 Task: Look for space in Kālīganj, Bangladesh from 4th September, 2023 to 10th September, 2023 for 1 adult in price range Rs.9000 to Rs.17000. Place can be private room with 1  bedroom having 1 bed and 1 bathroom. Property type can be hotel. Amenities needed are: air conditioning, . Booking option can be shelf check-in. Required host language is English.
Action: Mouse moved to (397, 104)
Screenshot: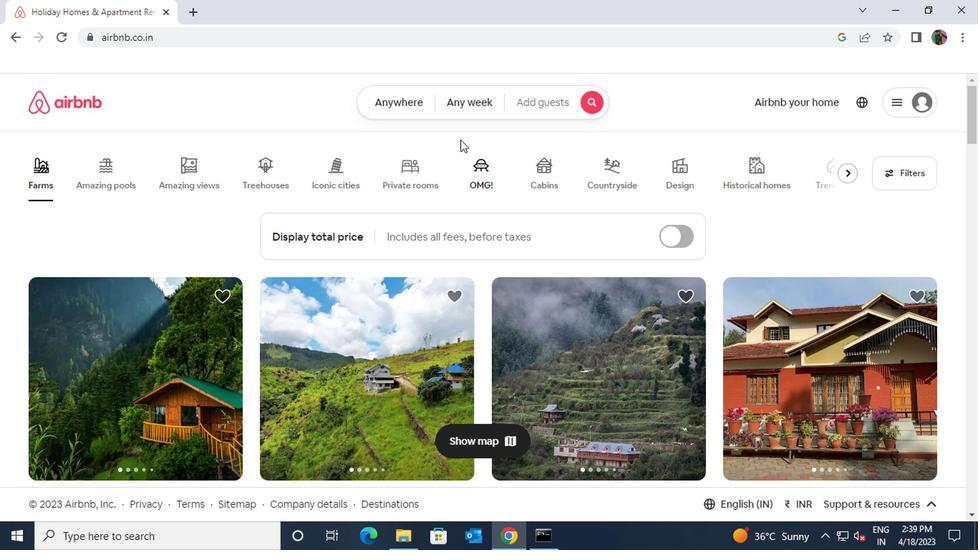 
Action: Mouse pressed left at (397, 104)
Screenshot: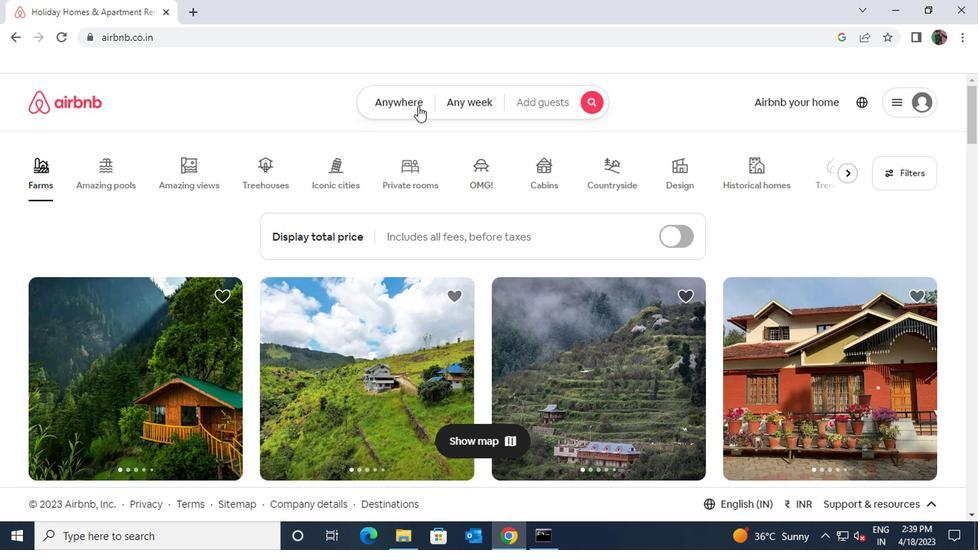 
Action: Mouse moved to (348, 159)
Screenshot: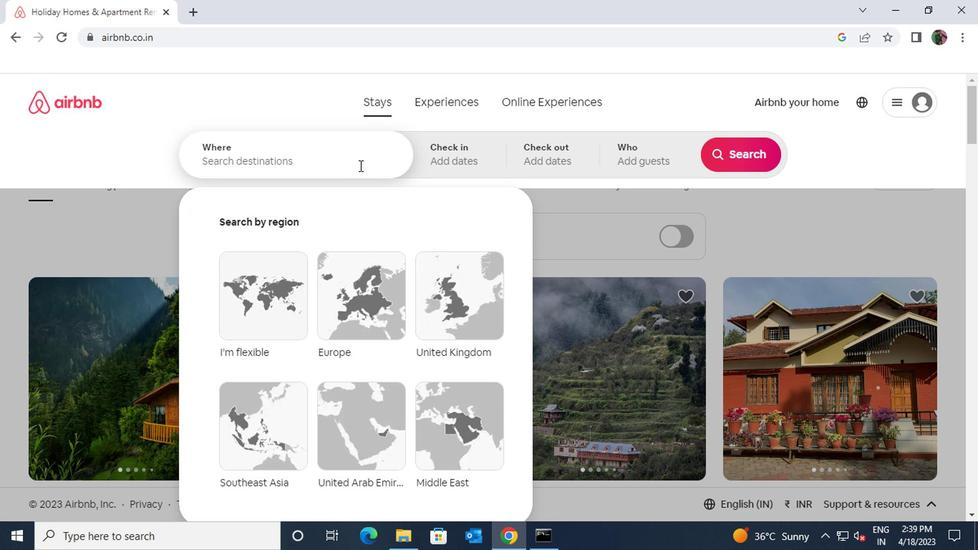 
Action: Mouse pressed left at (348, 159)
Screenshot: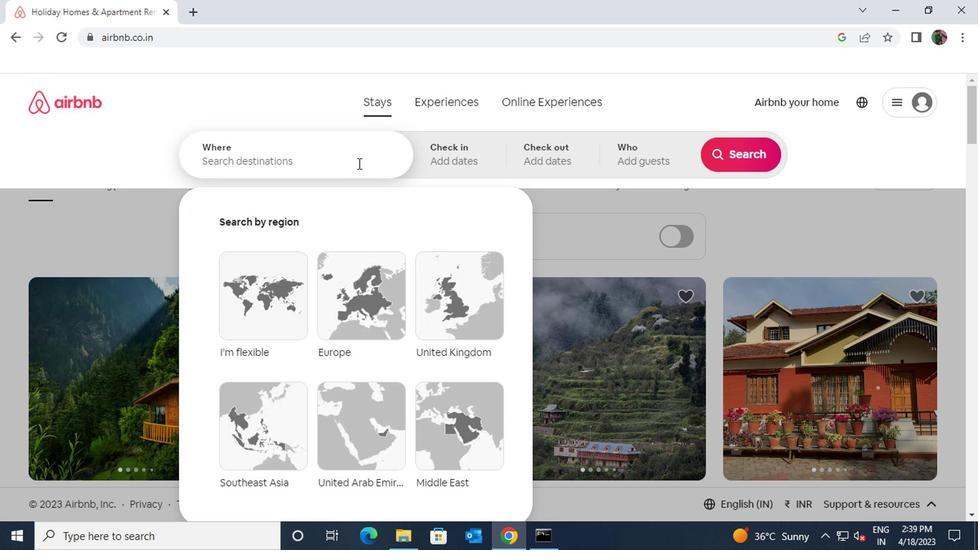 
Action: Key pressed kaliganj<Key.space>bang
Screenshot: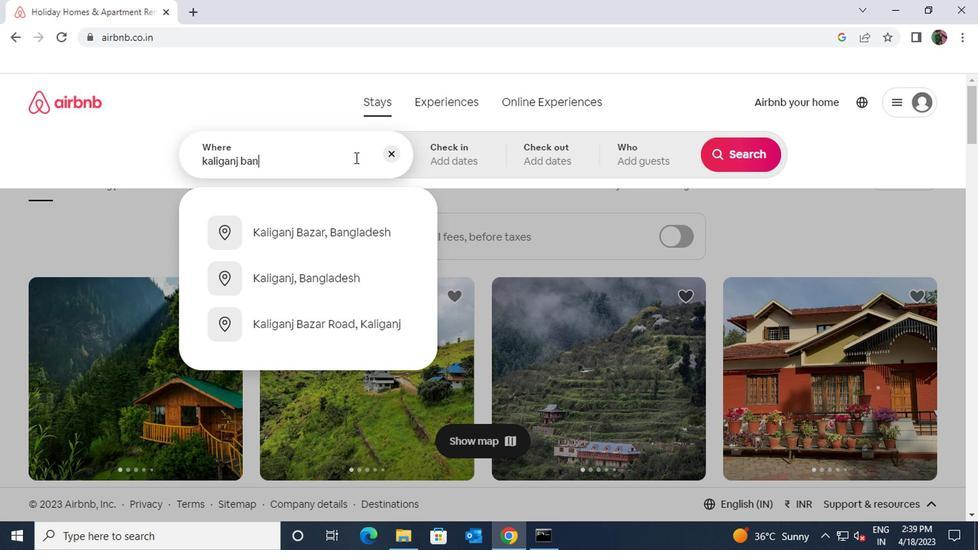 
Action: Mouse moved to (327, 228)
Screenshot: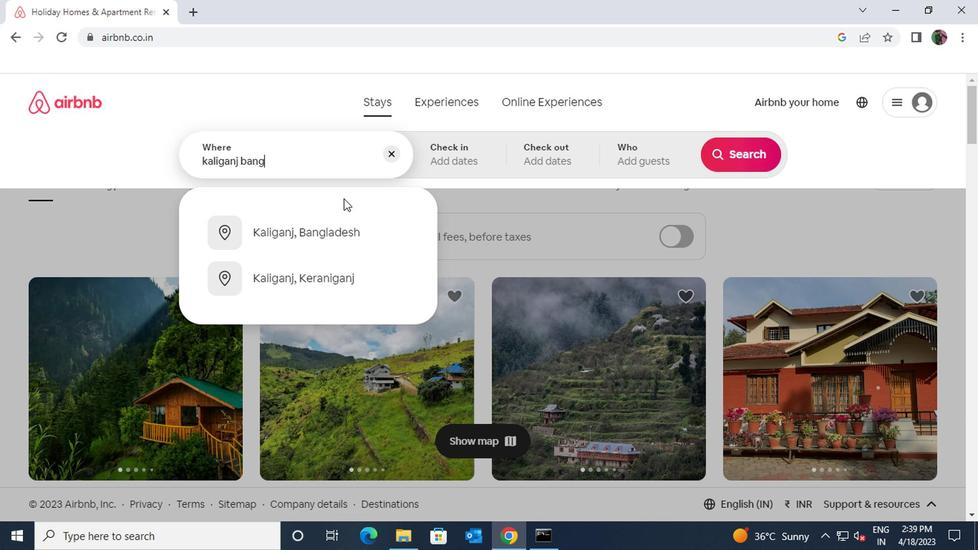 
Action: Mouse pressed left at (327, 228)
Screenshot: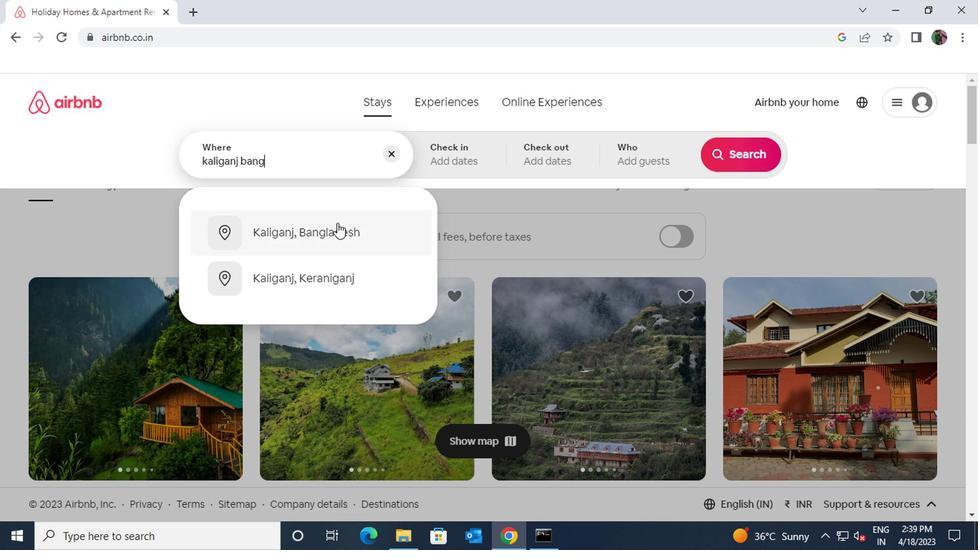 
Action: Mouse moved to (724, 267)
Screenshot: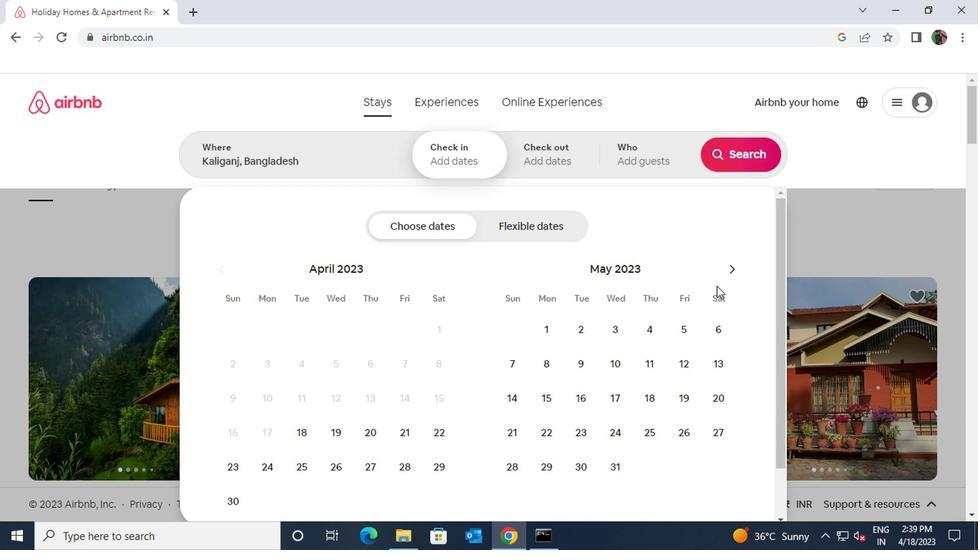 
Action: Mouse pressed left at (724, 267)
Screenshot: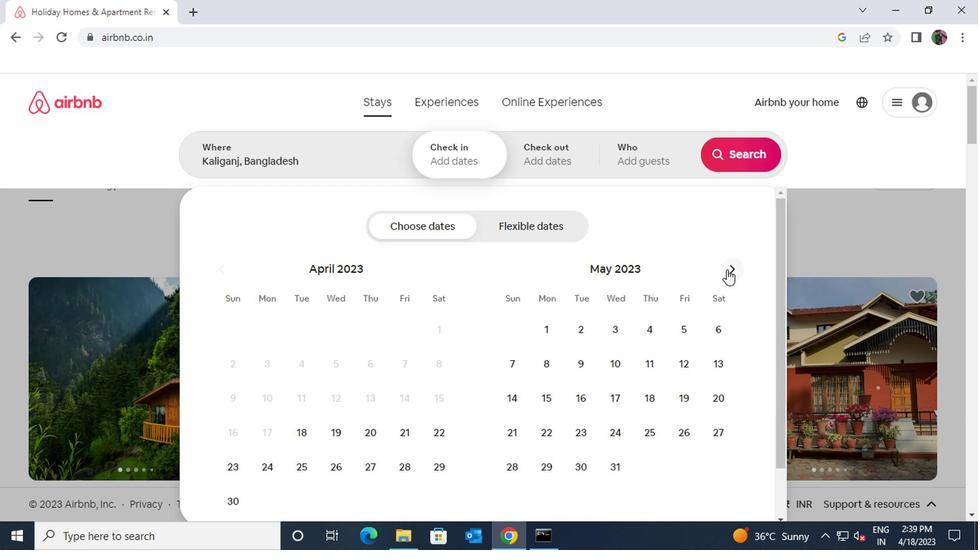 
Action: Mouse moved to (505, 354)
Screenshot: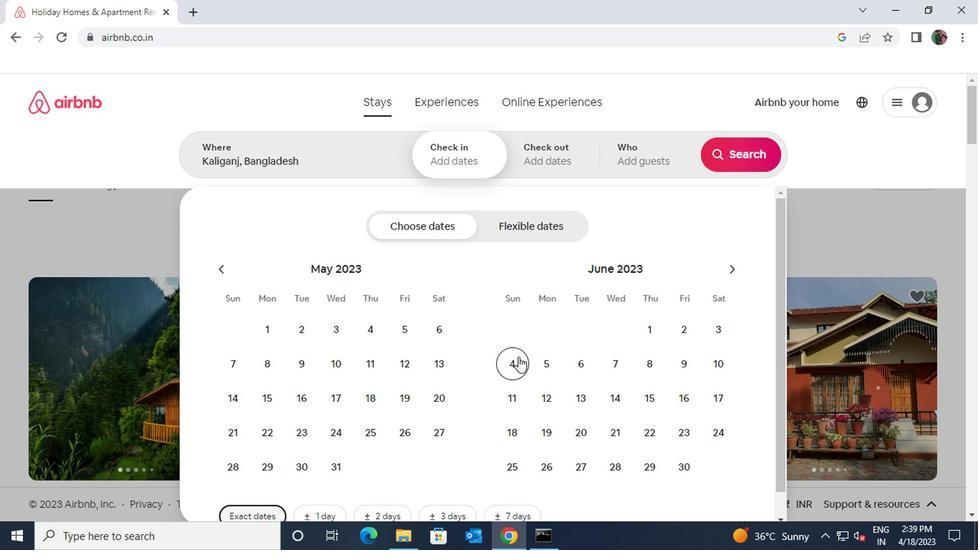 
Action: Mouse pressed left at (505, 354)
Screenshot: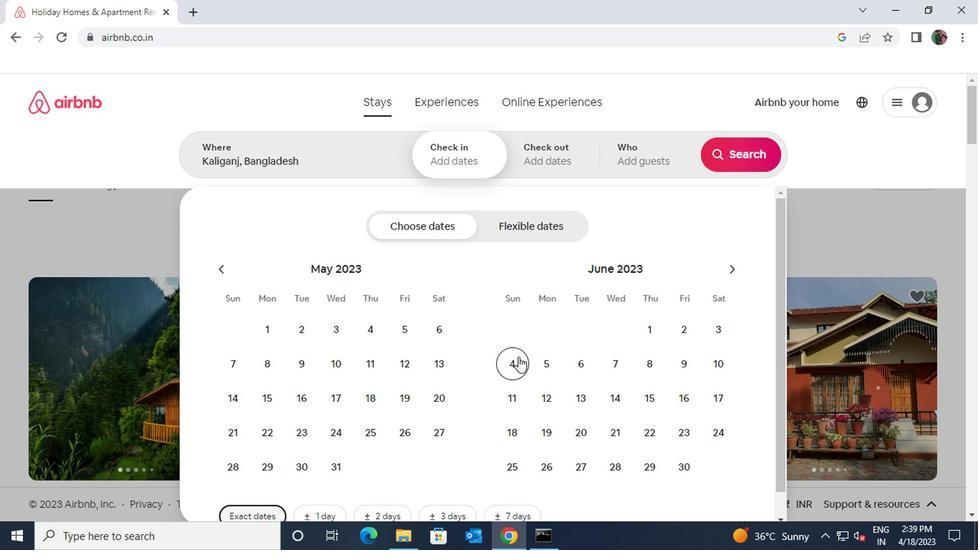 
Action: Mouse moved to (716, 363)
Screenshot: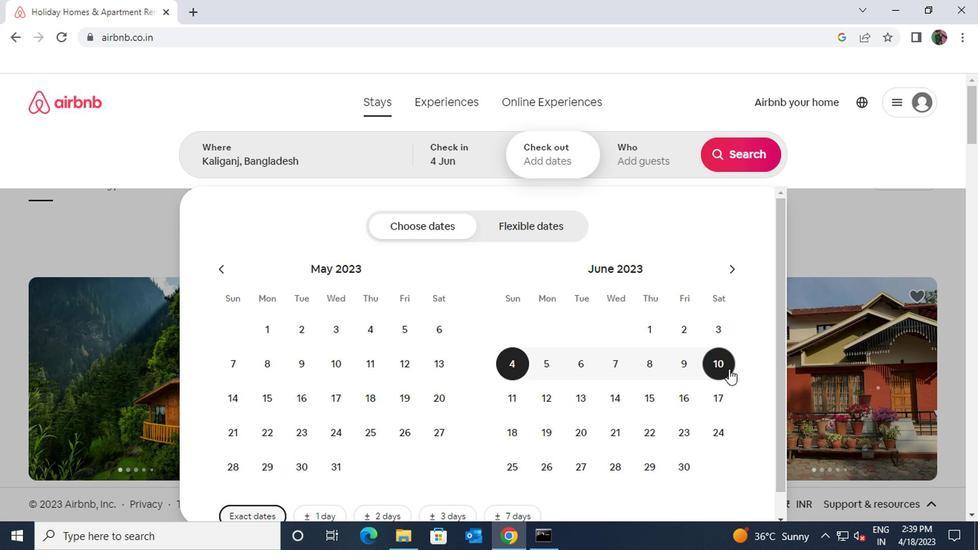 
Action: Mouse pressed left at (716, 363)
Screenshot: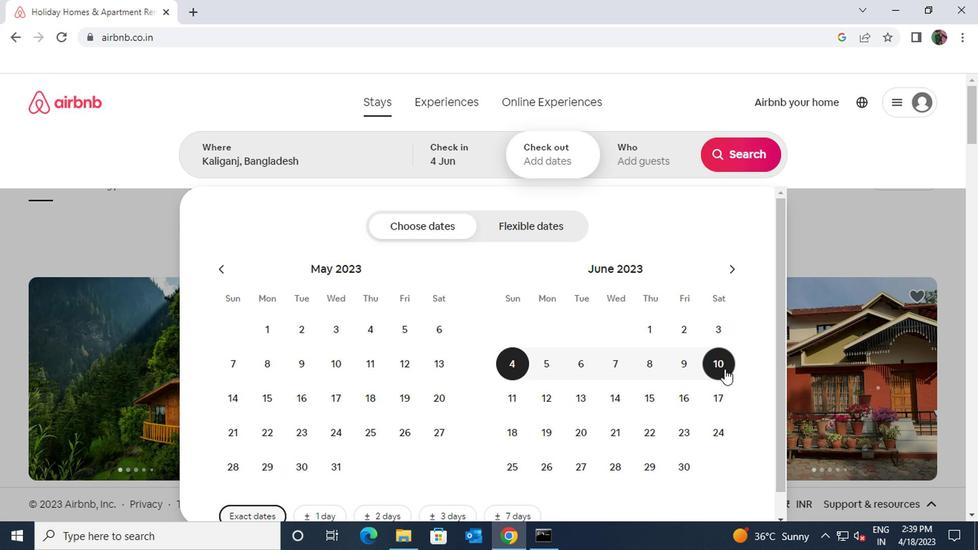
Action: Mouse moved to (662, 164)
Screenshot: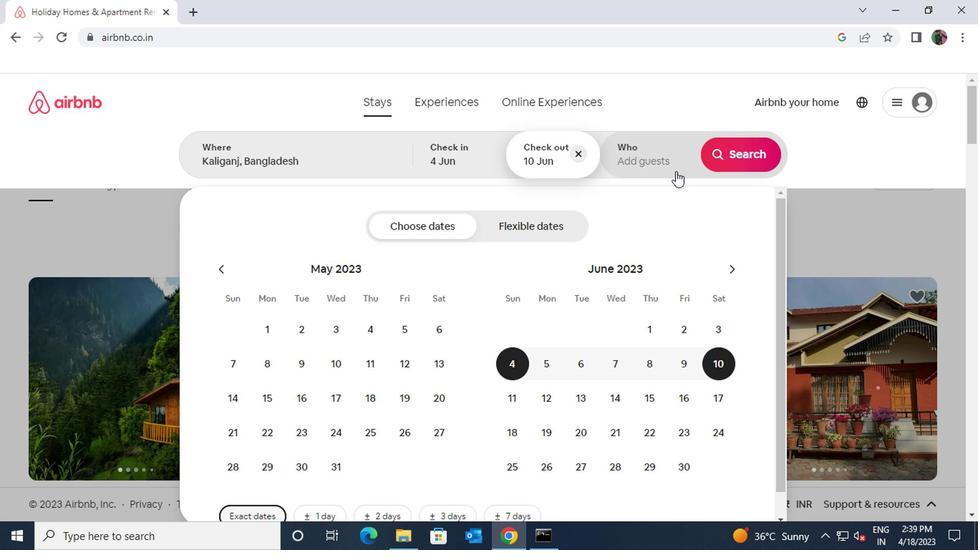 
Action: Mouse pressed left at (662, 164)
Screenshot: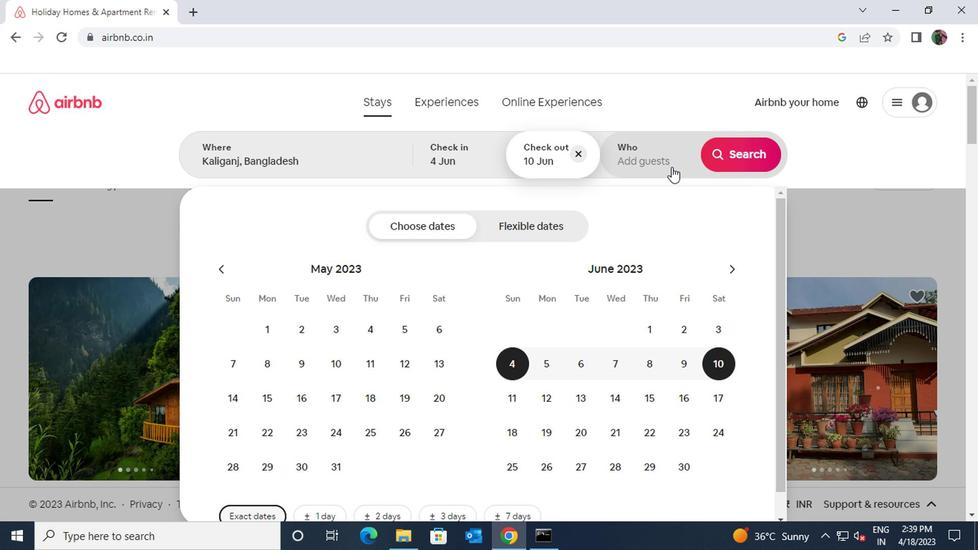 
Action: Mouse moved to (737, 231)
Screenshot: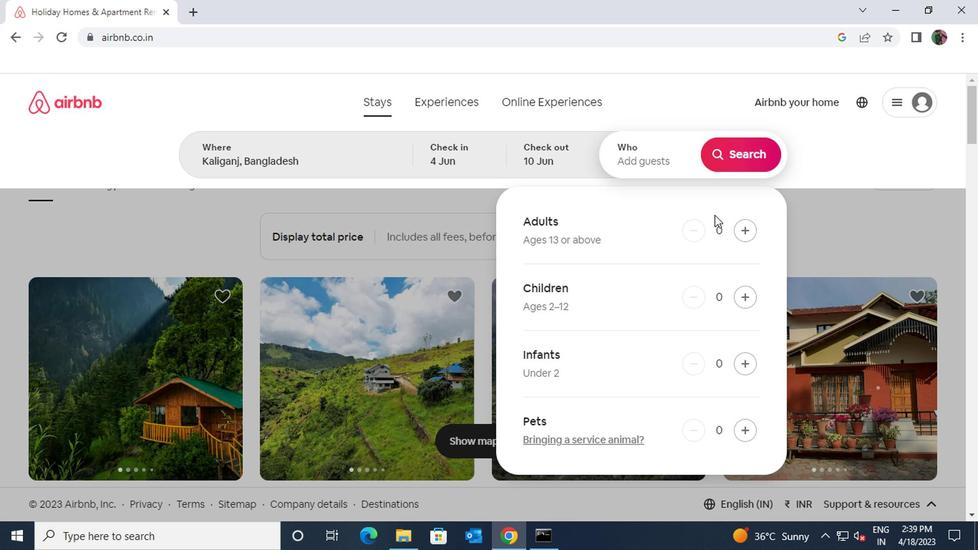 
Action: Mouse pressed left at (737, 231)
Screenshot: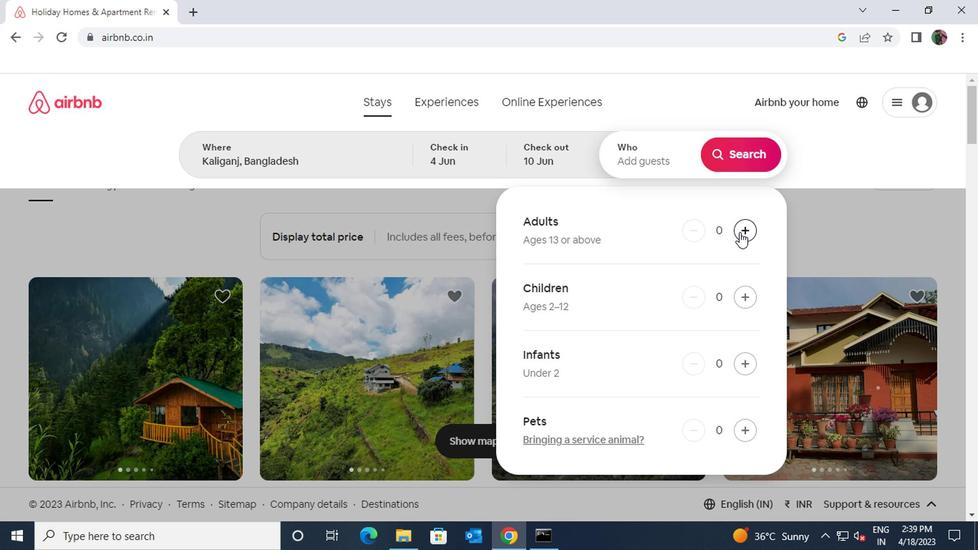 
Action: Mouse moved to (734, 161)
Screenshot: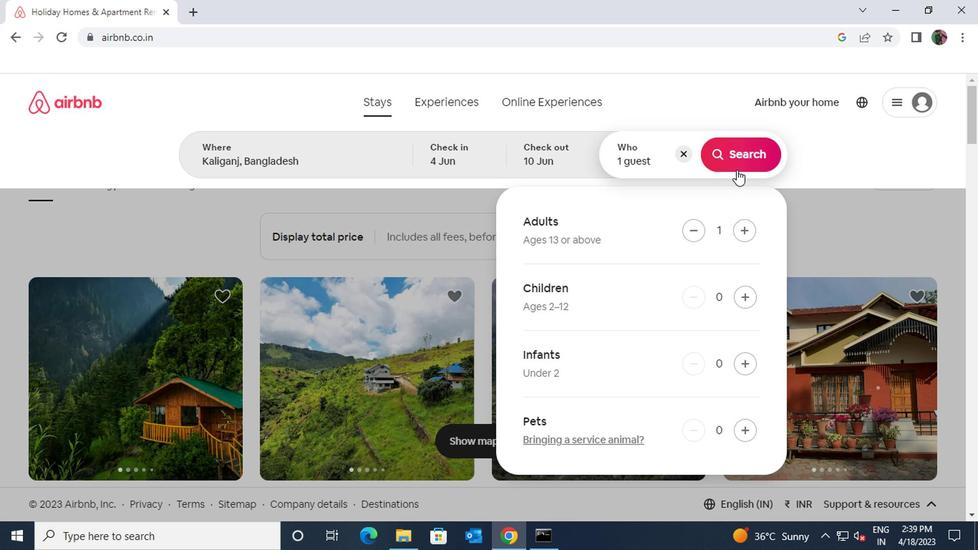 
Action: Mouse pressed left at (734, 161)
Screenshot: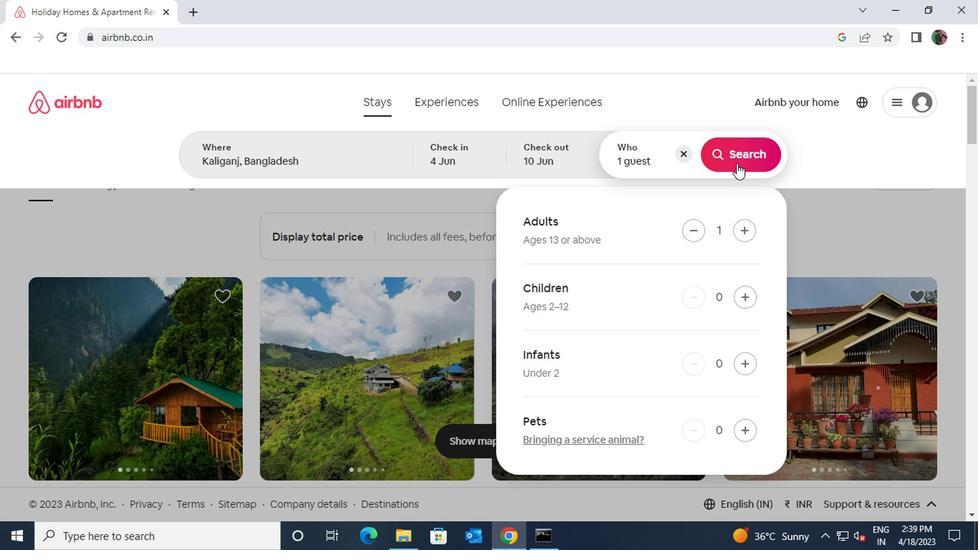 
Action: Mouse moved to (898, 155)
Screenshot: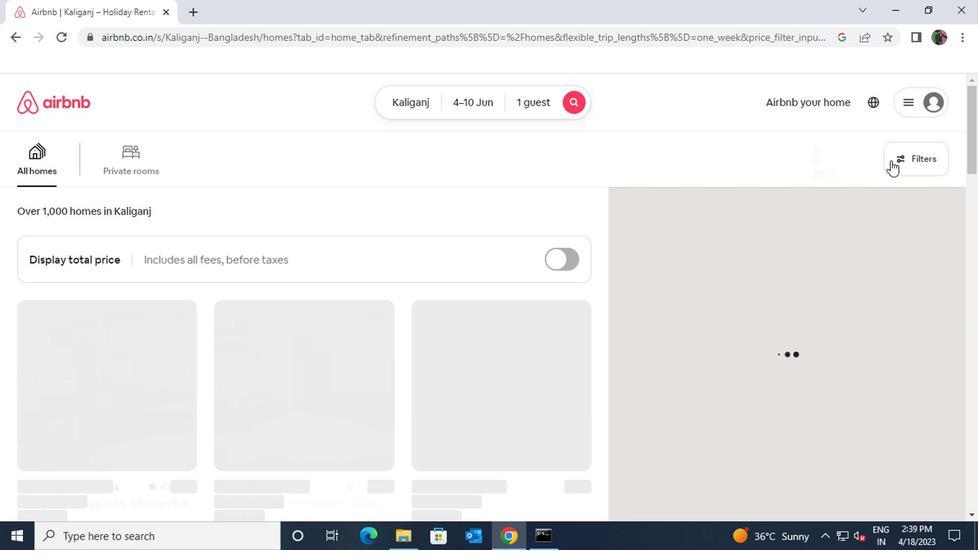 
Action: Mouse pressed left at (898, 155)
Screenshot: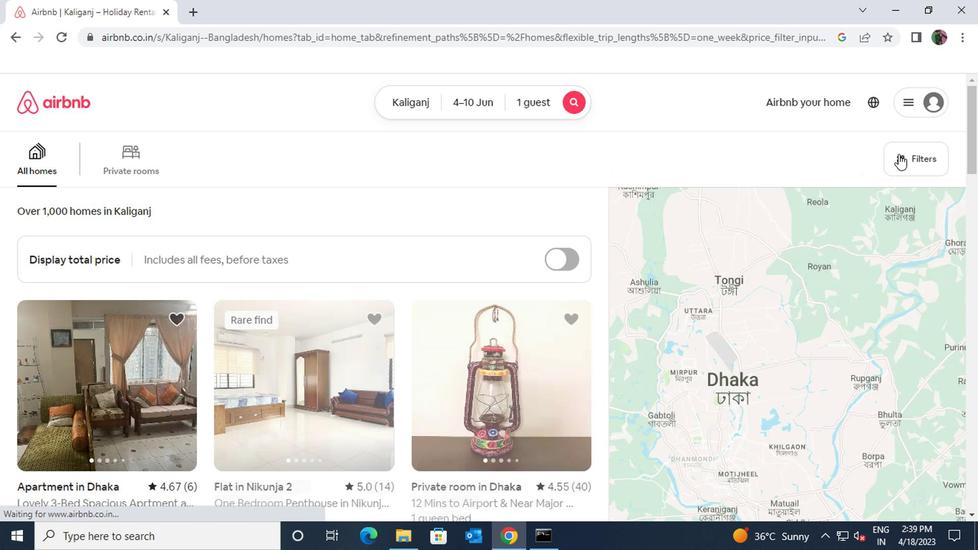 
Action: Mouse moved to (306, 337)
Screenshot: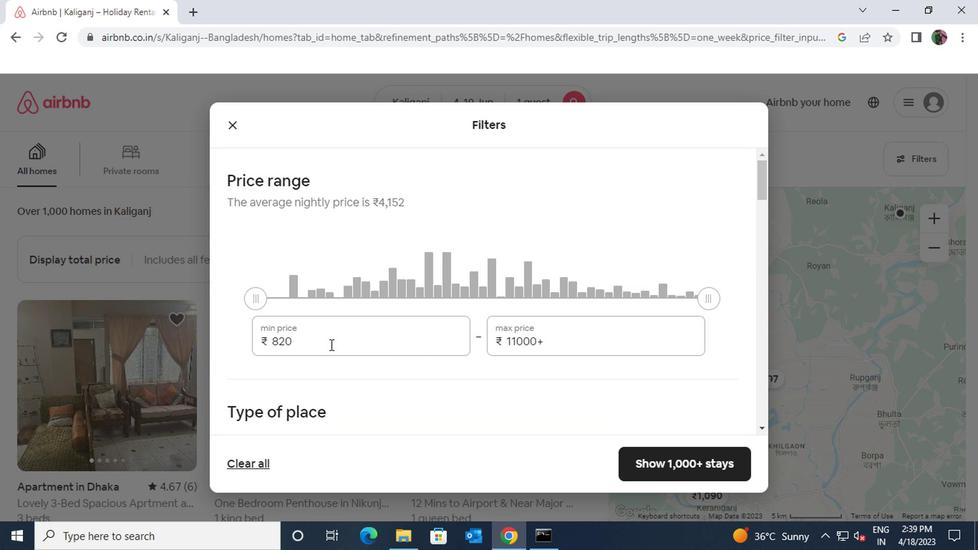 
Action: Mouse pressed left at (306, 337)
Screenshot: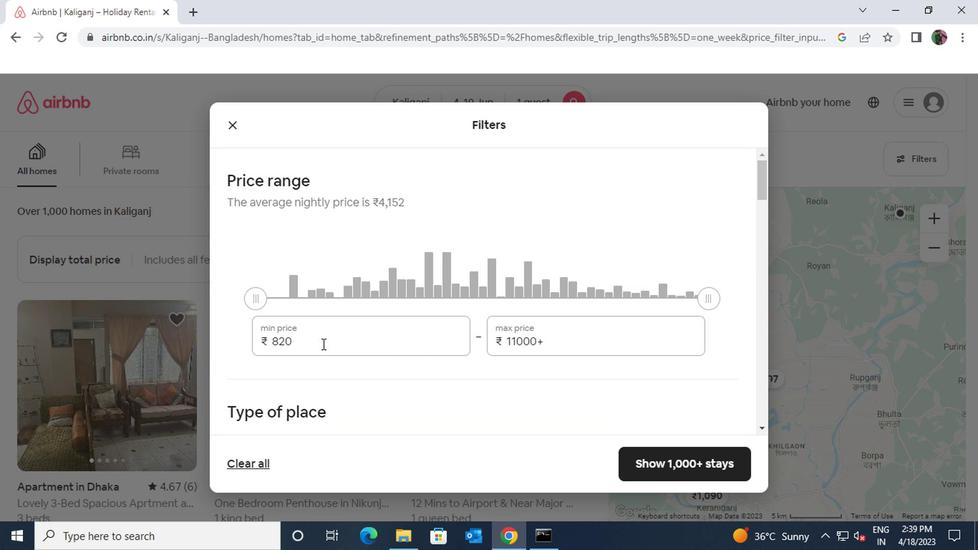 
Action: Mouse moved to (286, 331)
Screenshot: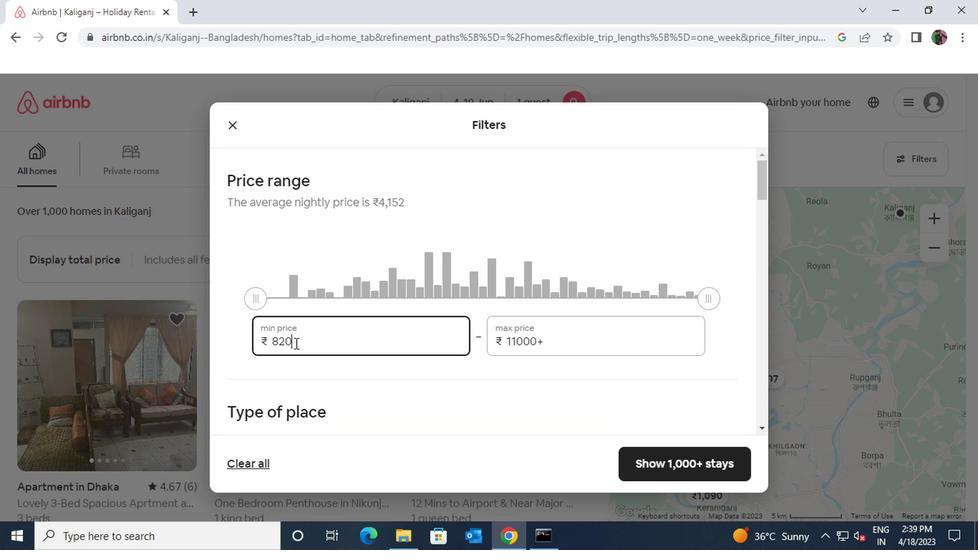 
Action: Mouse pressed left at (286, 331)
Screenshot: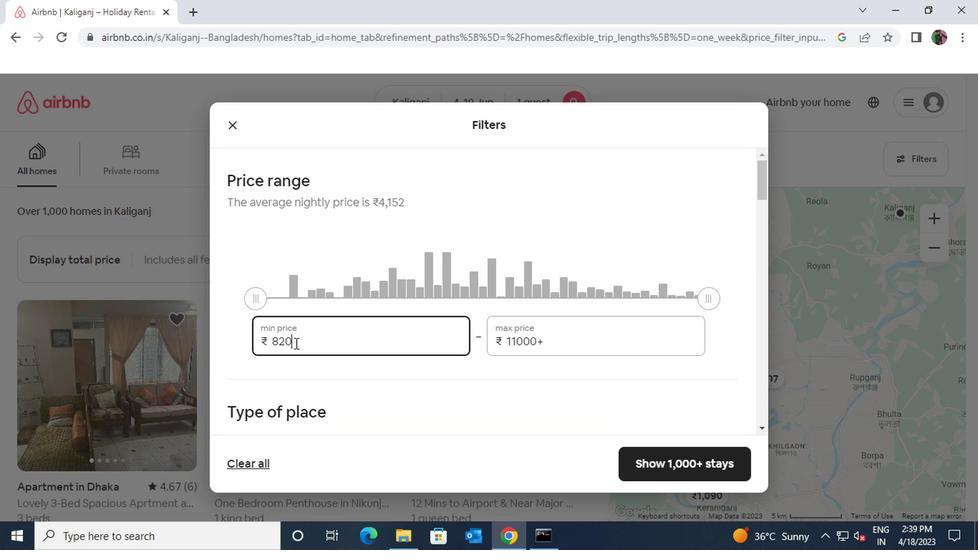 
Action: Mouse moved to (262, 331)
Screenshot: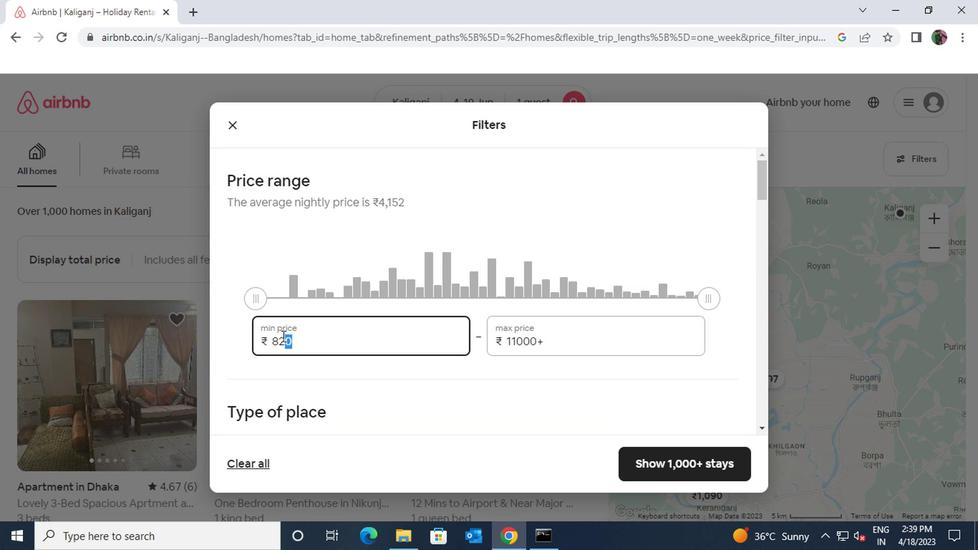 
Action: Key pressed 9000
Screenshot: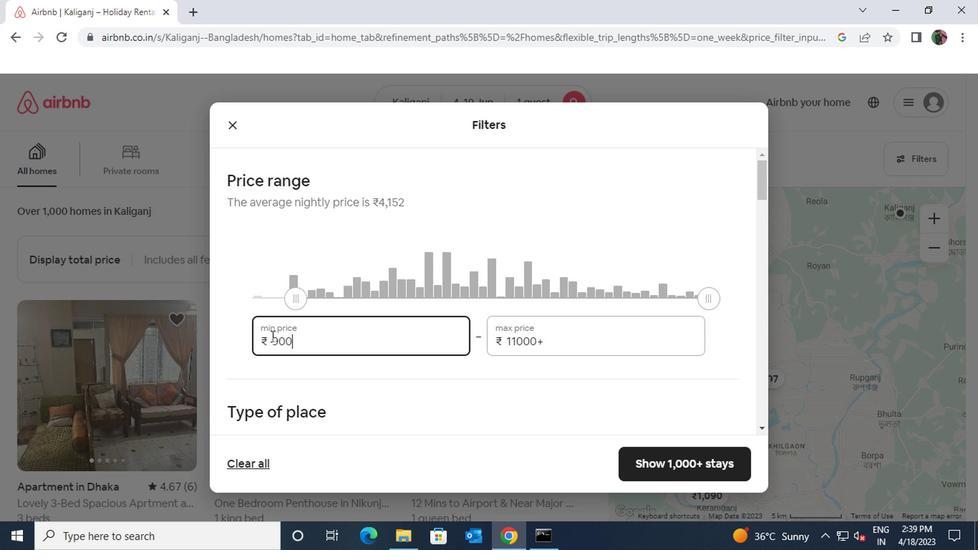 
Action: Mouse moved to (540, 339)
Screenshot: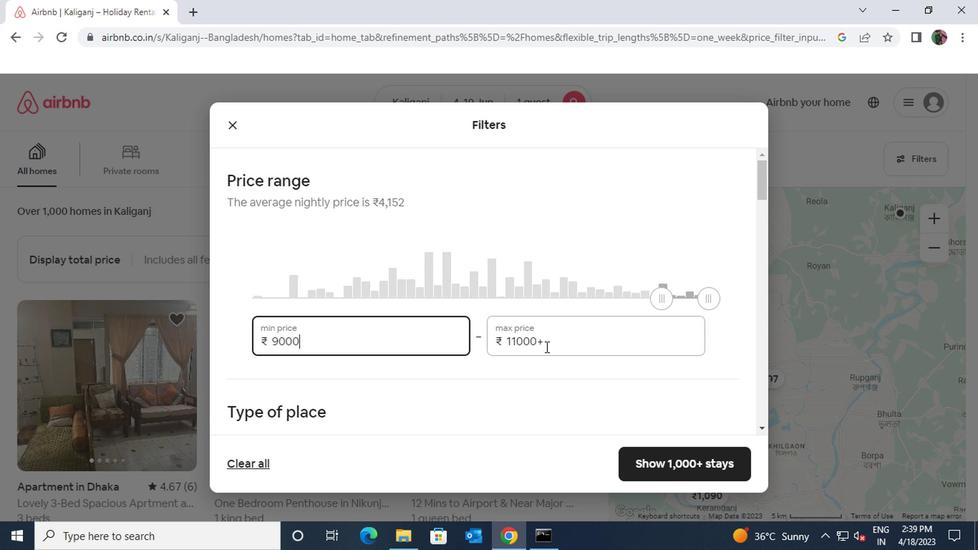 
Action: Mouse pressed left at (540, 339)
Screenshot: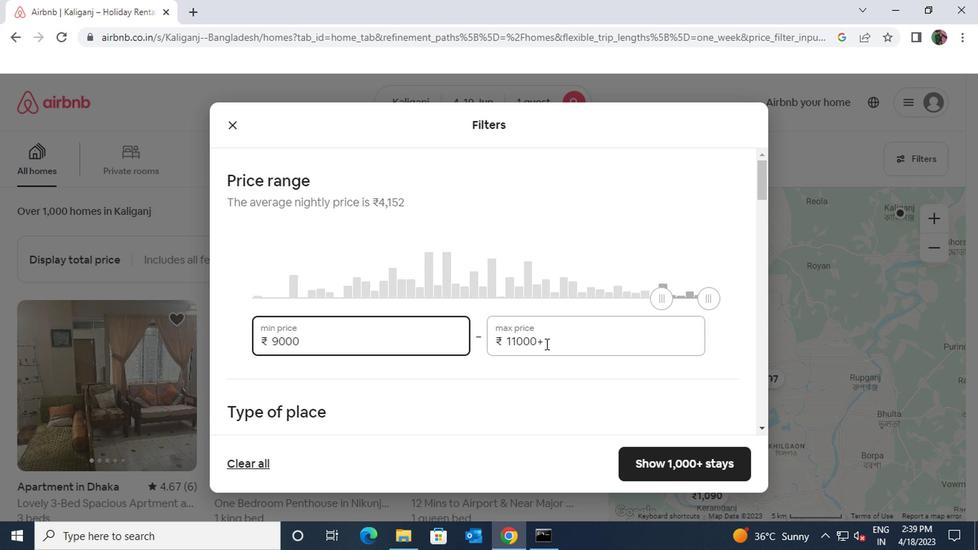 
Action: Mouse moved to (499, 333)
Screenshot: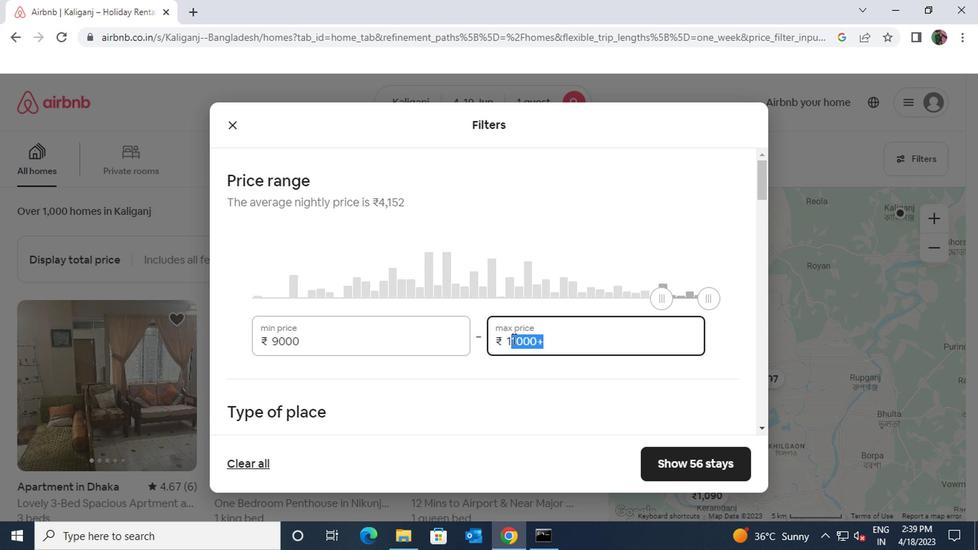 
Action: Key pressed 17000
Screenshot: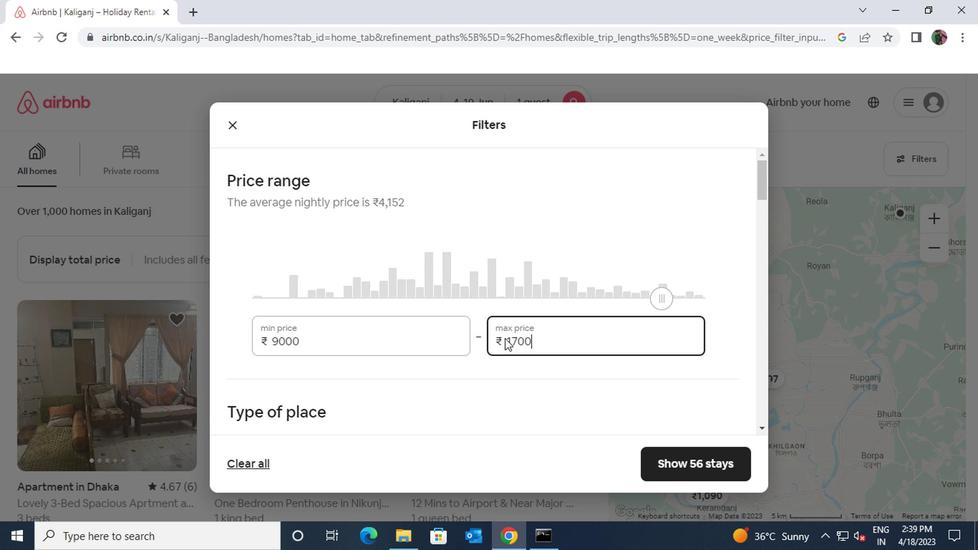 
Action: Mouse scrolled (499, 333) with delta (0, 0)
Screenshot: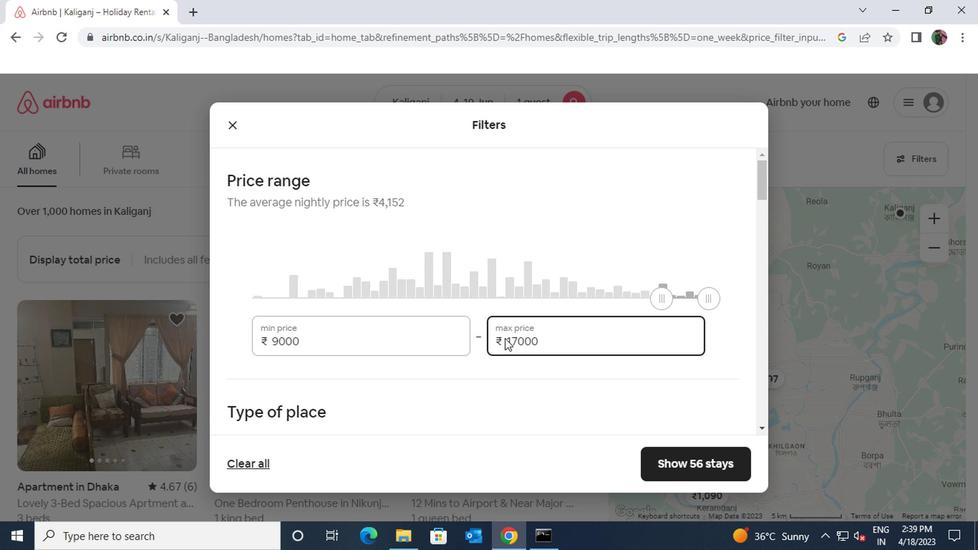 
Action: Mouse scrolled (499, 333) with delta (0, 0)
Screenshot: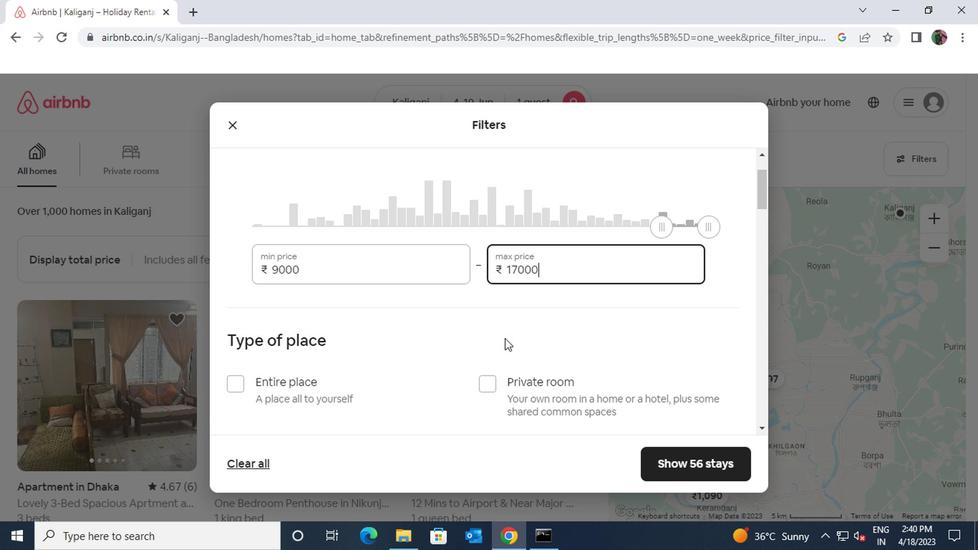 
Action: Mouse moved to (476, 307)
Screenshot: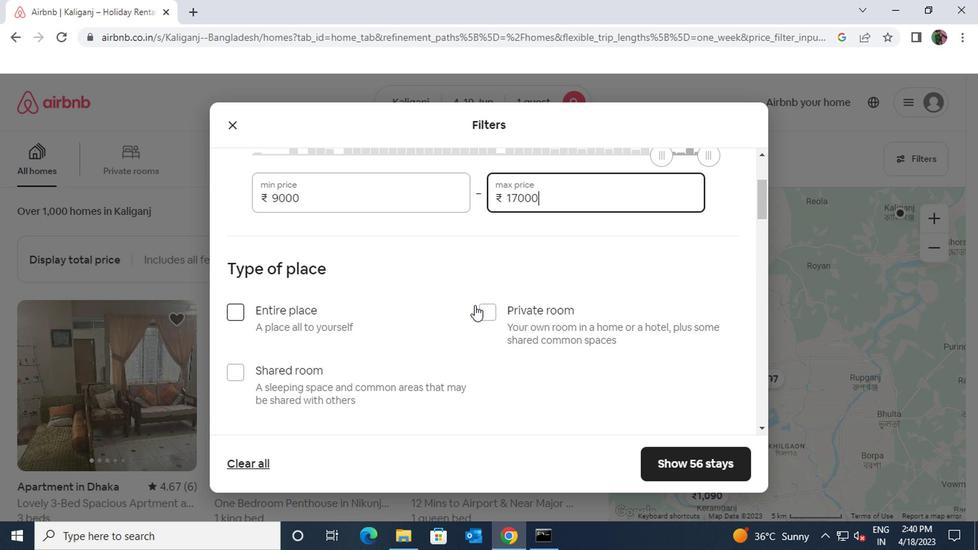 
Action: Mouse pressed left at (476, 307)
Screenshot: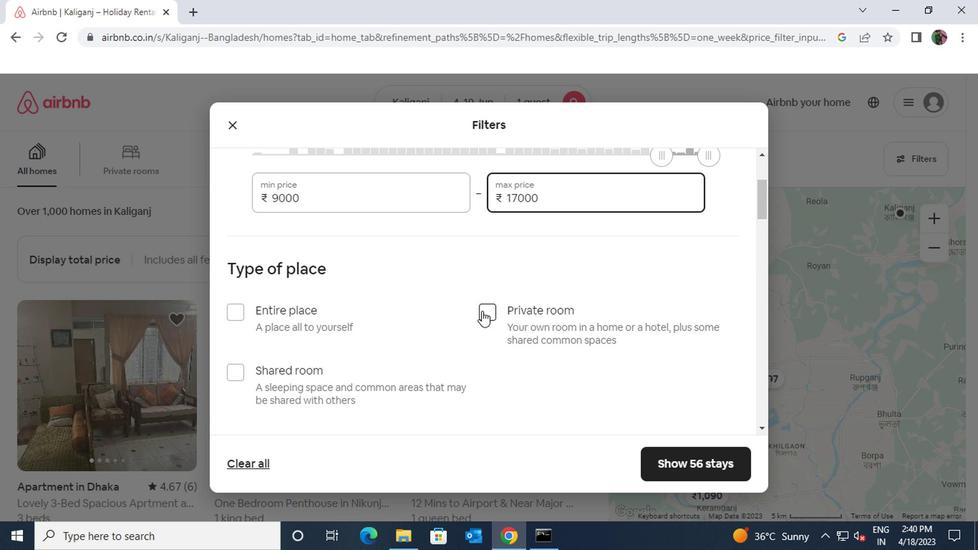 
Action: Mouse moved to (486, 335)
Screenshot: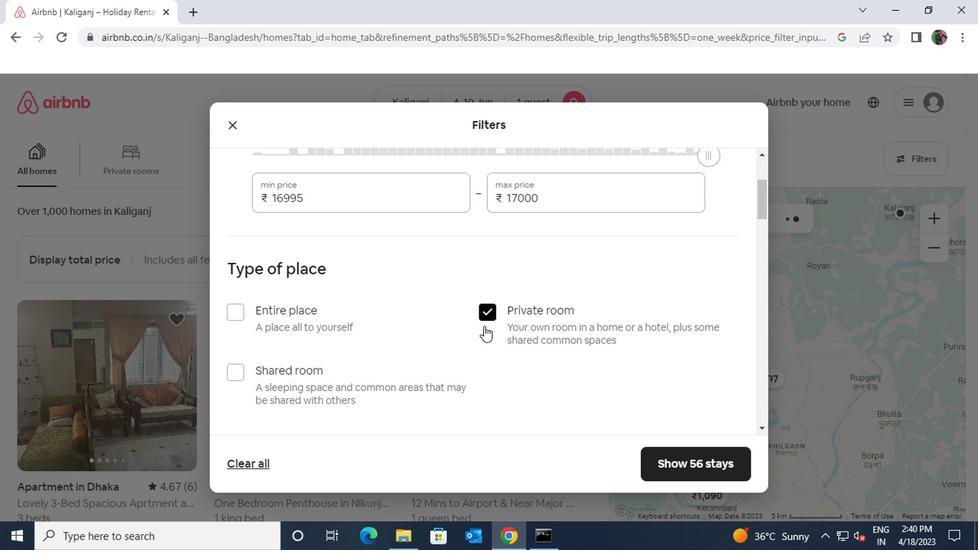 
Action: Mouse scrolled (486, 335) with delta (0, 0)
Screenshot: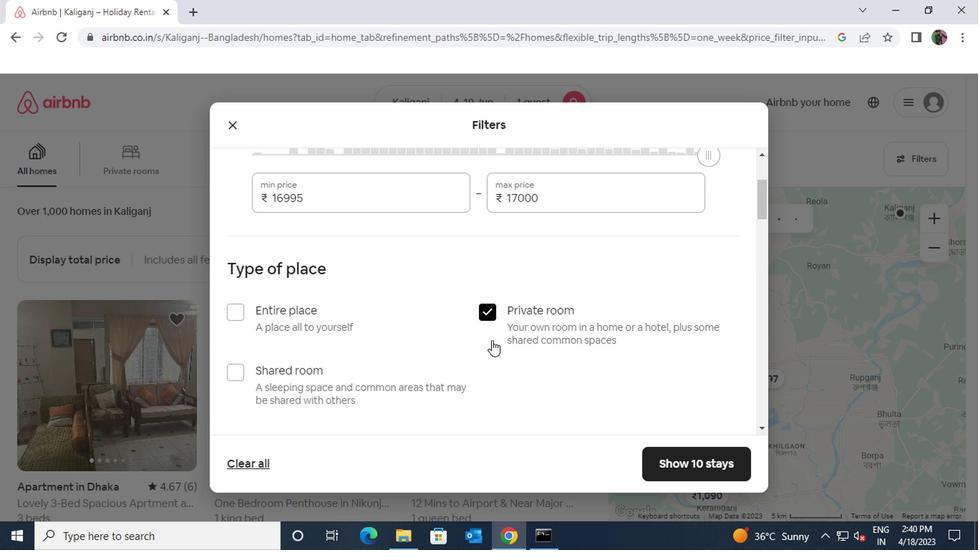 
Action: Mouse scrolled (486, 335) with delta (0, 0)
Screenshot: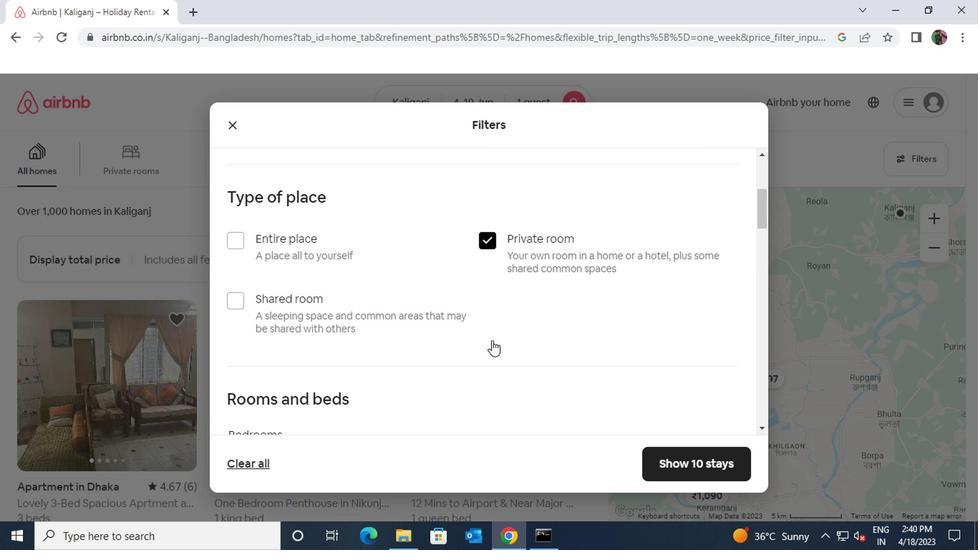 
Action: Mouse scrolled (486, 335) with delta (0, 0)
Screenshot: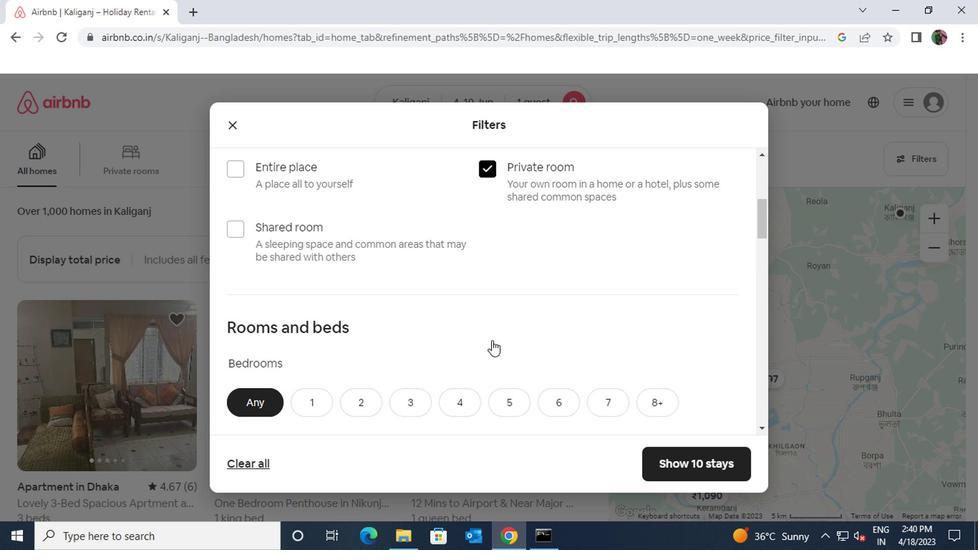 
Action: Mouse moved to (312, 323)
Screenshot: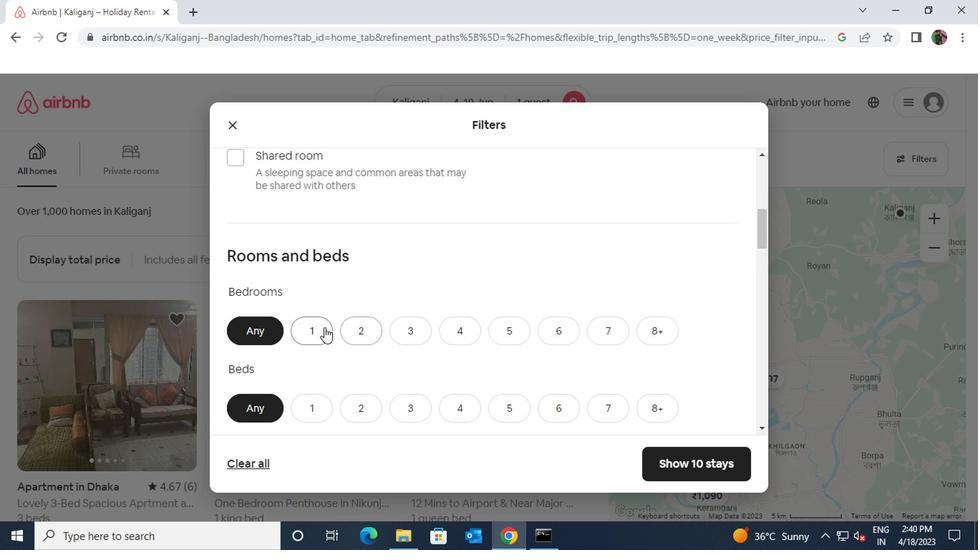 
Action: Mouse pressed left at (312, 323)
Screenshot: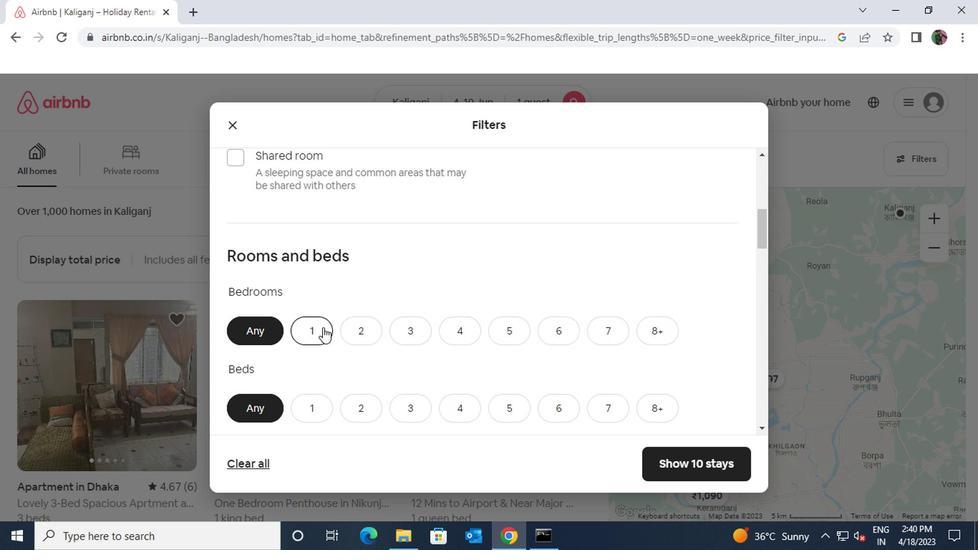 
Action: Mouse moved to (310, 328)
Screenshot: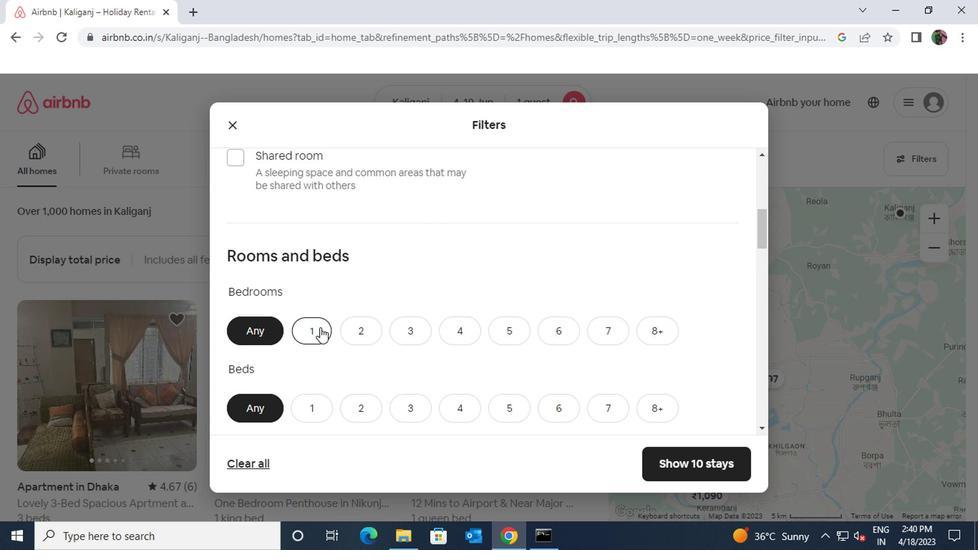 
Action: Mouse scrolled (310, 327) with delta (0, 0)
Screenshot: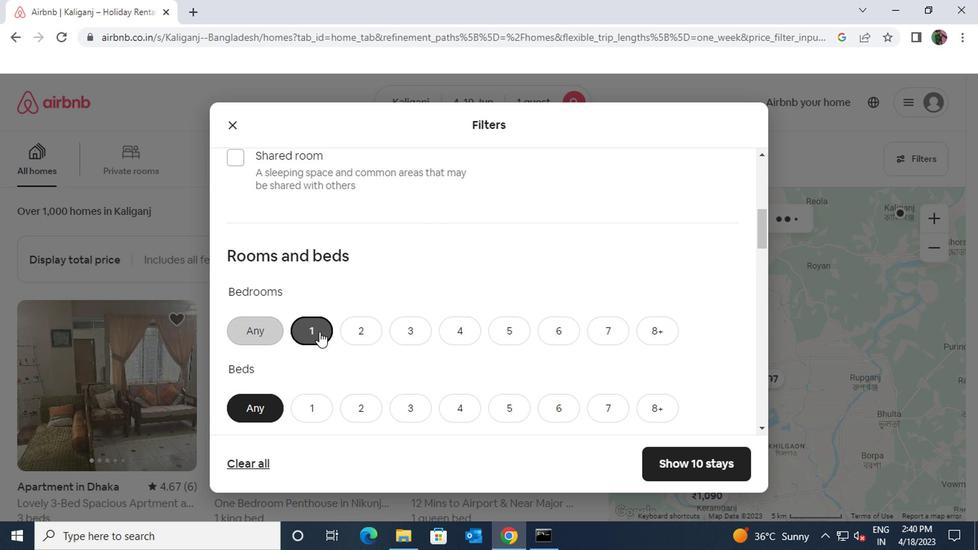 
Action: Mouse pressed left at (310, 328)
Screenshot: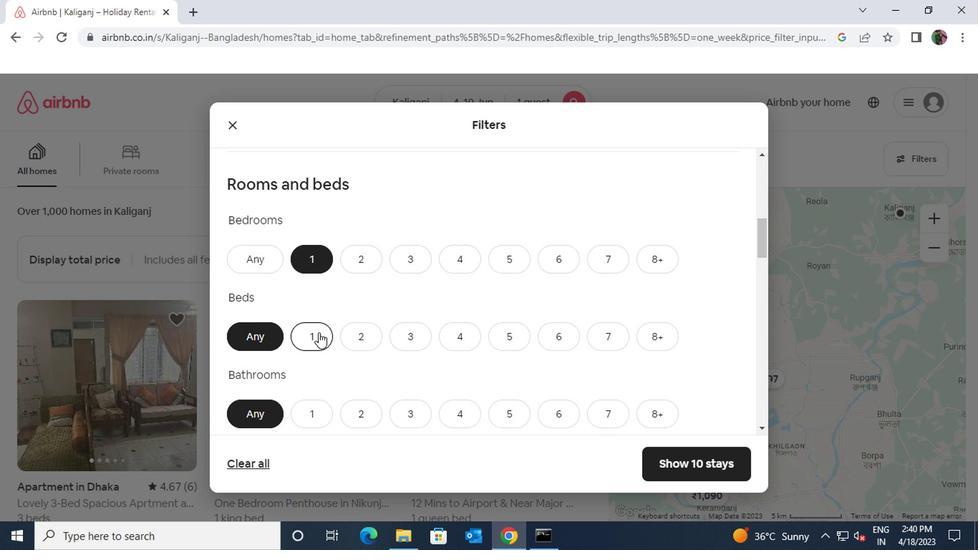 
Action: Mouse moved to (304, 396)
Screenshot: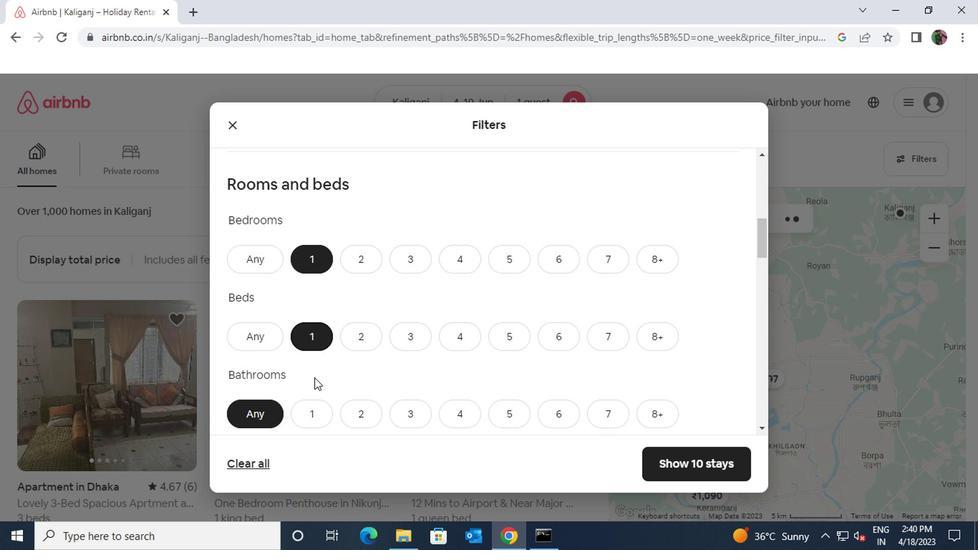 
Action: Mouse pressed left at (304, 396)
Screenshot: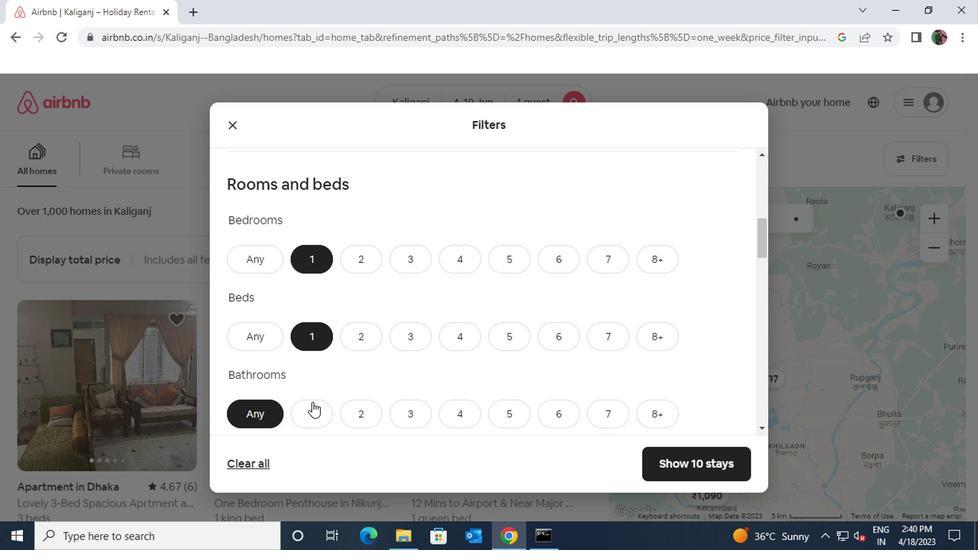 
Action: Mouse scrolled (304, 396) with delta (0, 0)
Screenshot: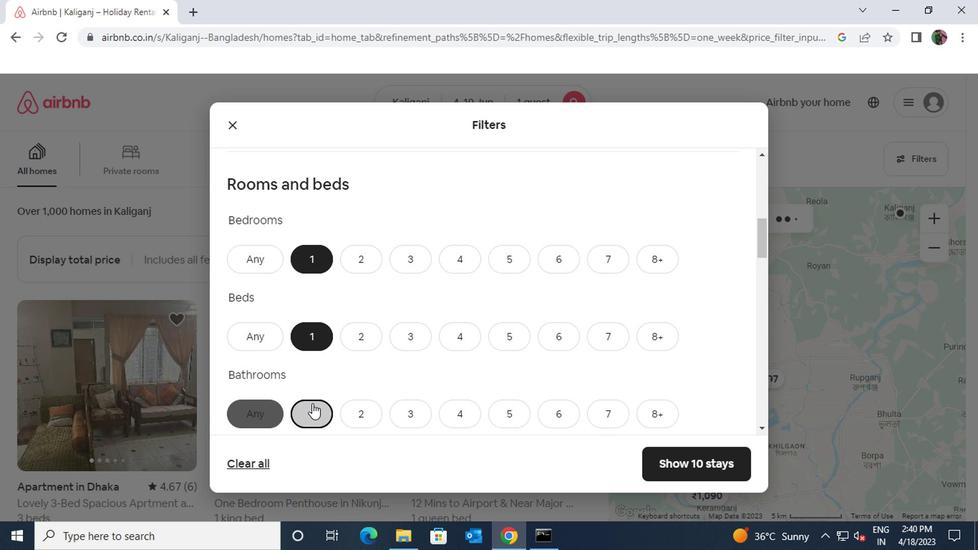 
Action: Mouse scrolled (304, 396) with delta (0, 0)
Screenshot: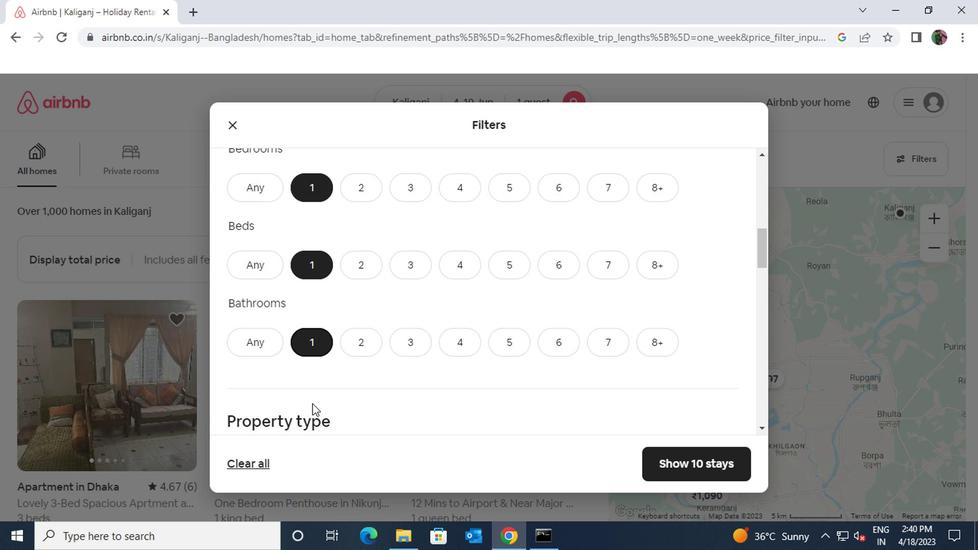 
Action: Mouse scrolled (304, 396) with delta (0, 0)
Screenshot: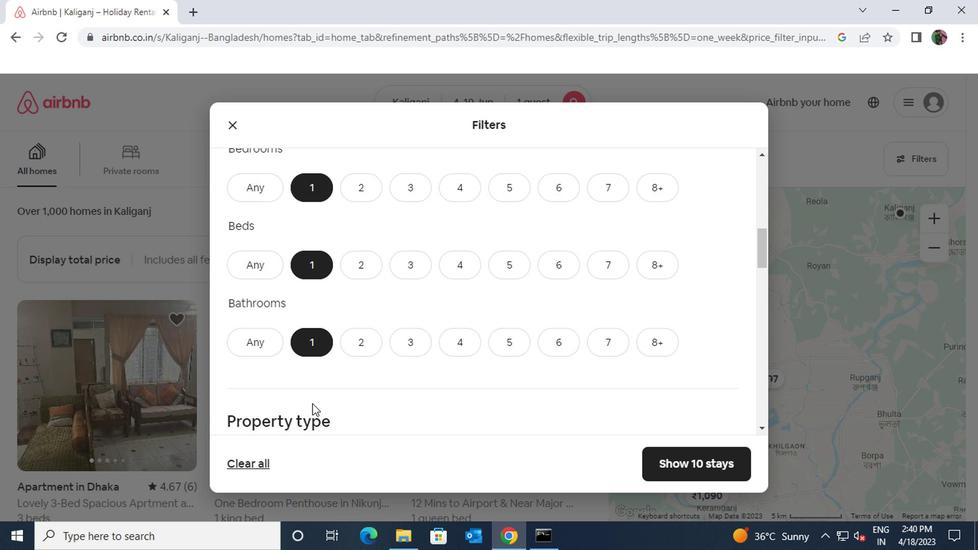 
Action: Mouse moved to (365, 349)
Screenshot: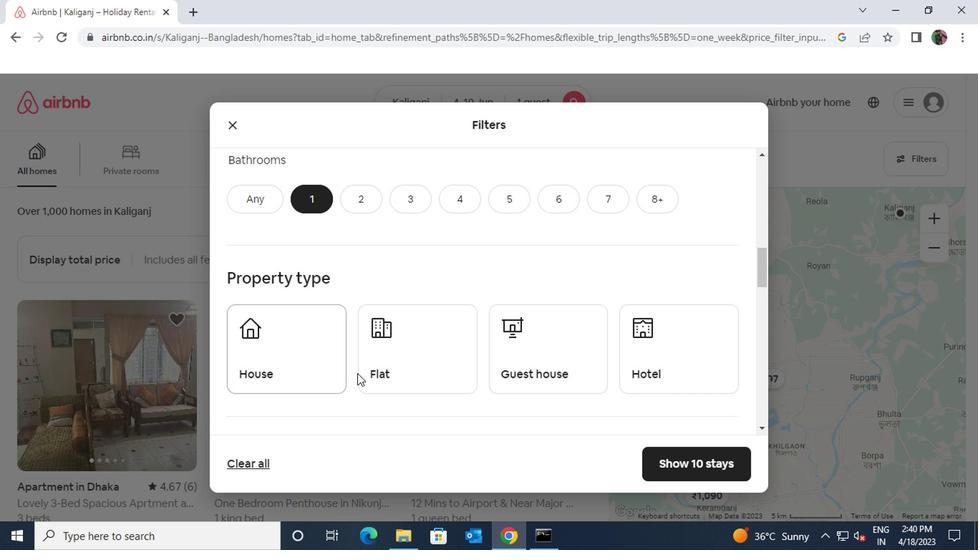 
Action: Mouse pressed left at (365, 349)
Screenshot: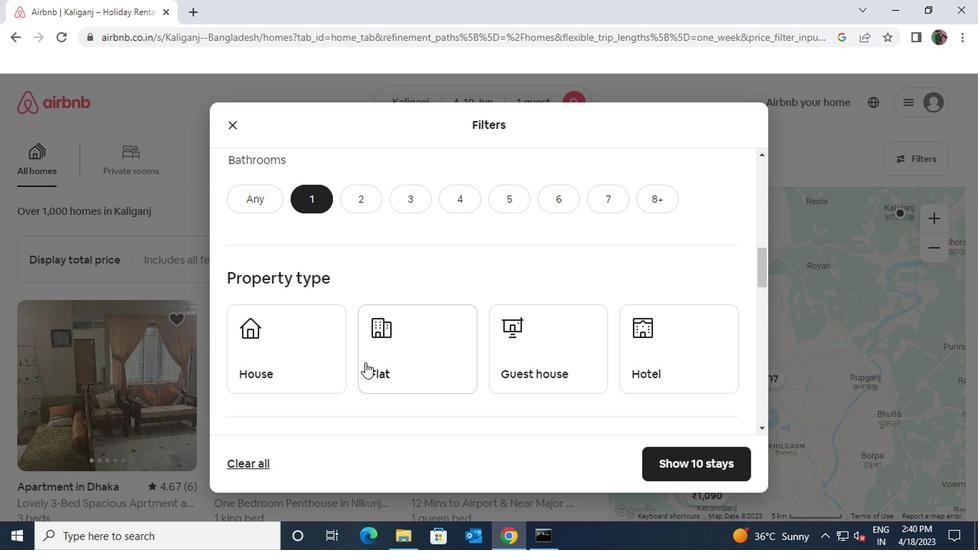 
Action: Mouse moved to (374, 401)
Screenshot: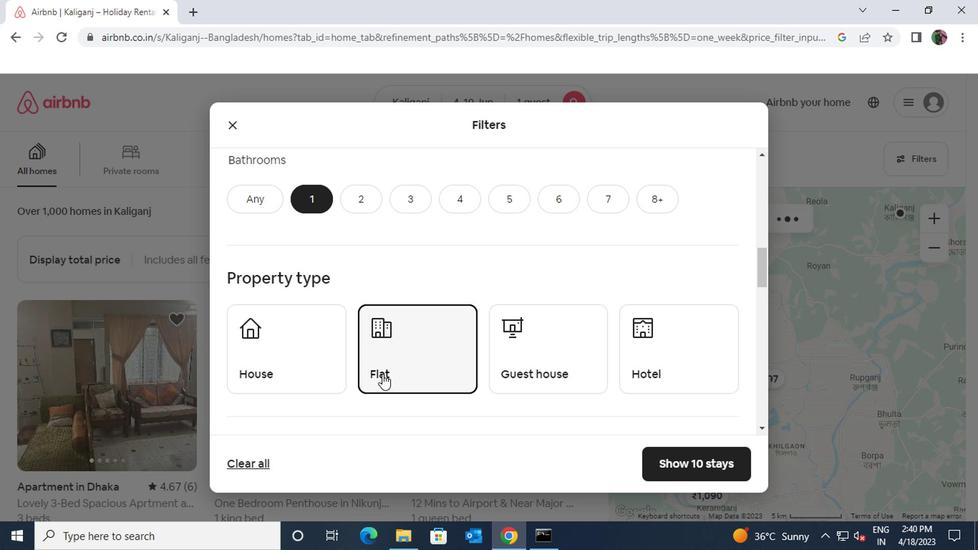 
Action: Mouse scrolled (374, 400) with delta (0, 0)
Screenshot: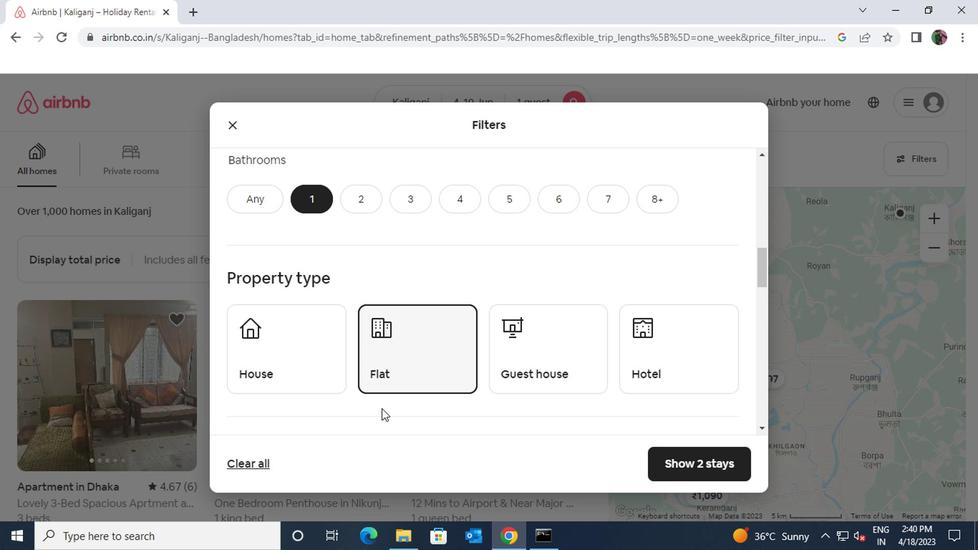 
Action: Mouse scrolled (374, 400) with delta (0, 0)
Screenshot: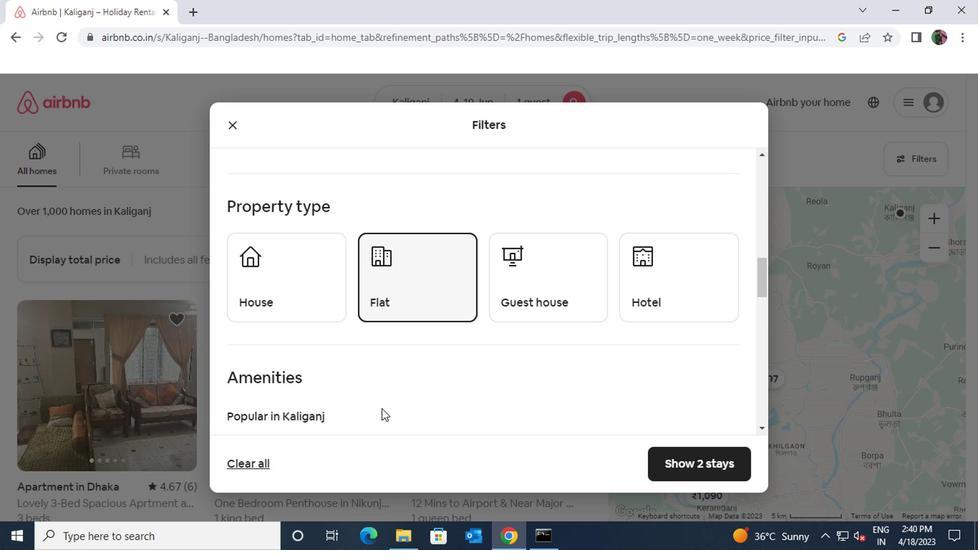 
Action: Mouse scrolled (374, 400) with delta (0, 0)
Screenshot: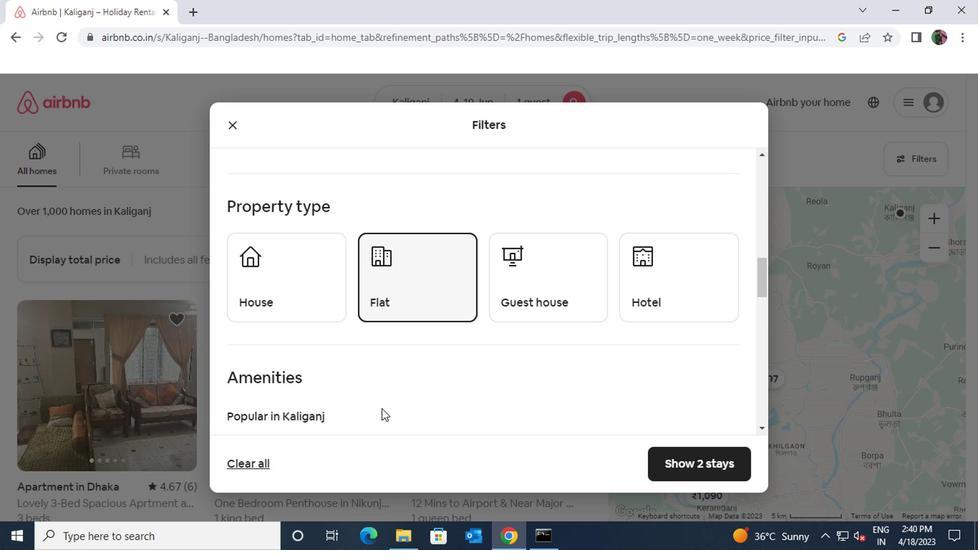 
Action: Mouse moved to (228, 333)
Screenshot: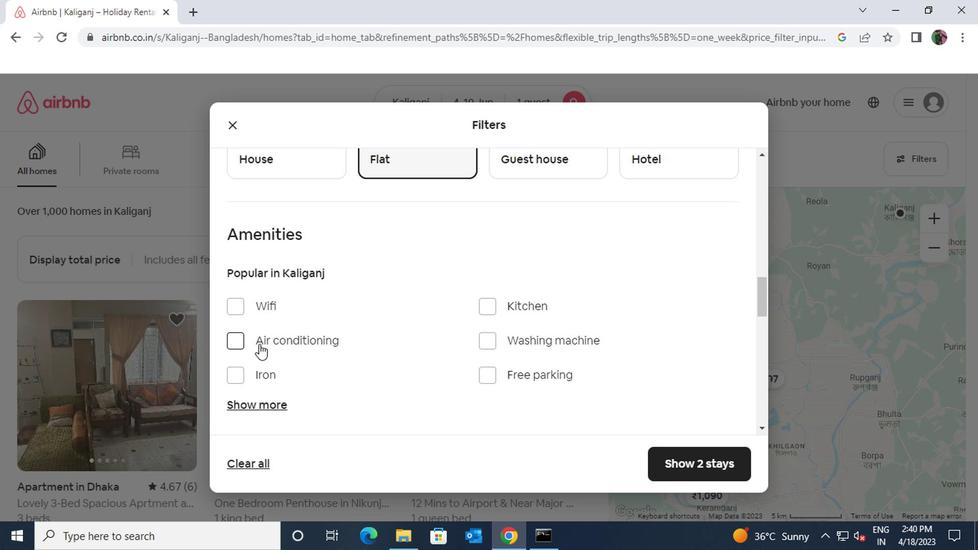 
Action: Mouse pressed left at (228, 333)
Screenshot: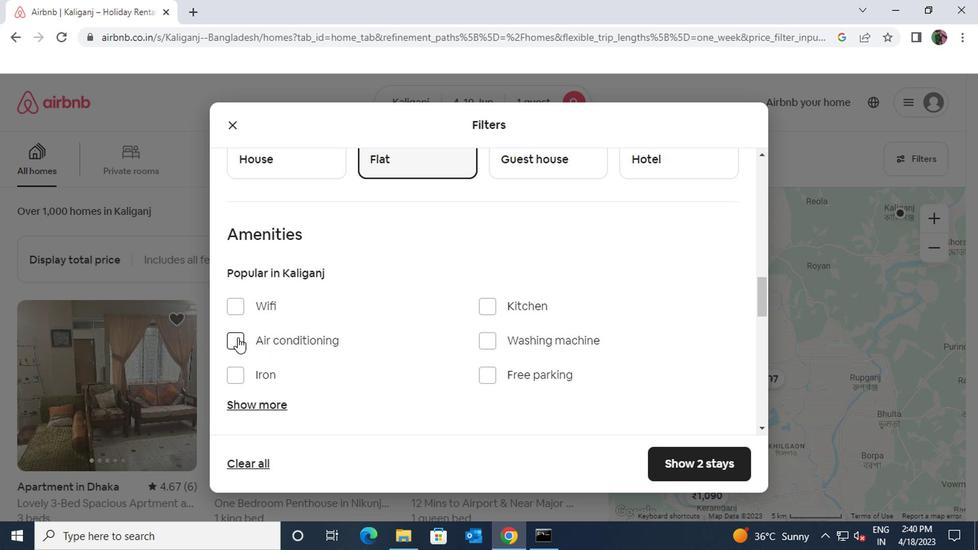 
Action: Mouse moved to (391, 387)
Screenshot: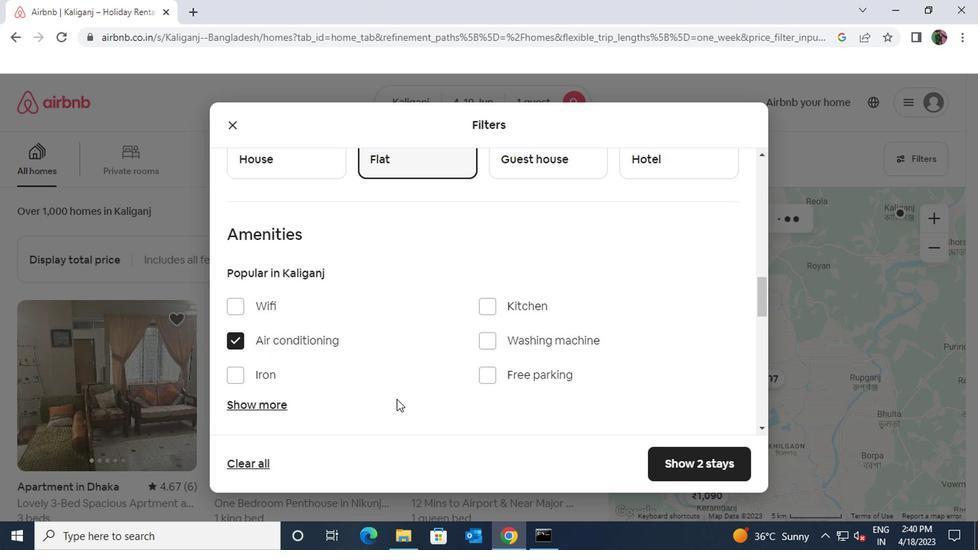 
Action: Mouse scrolled (391, 387) with delta (0, 0)
Screenshot: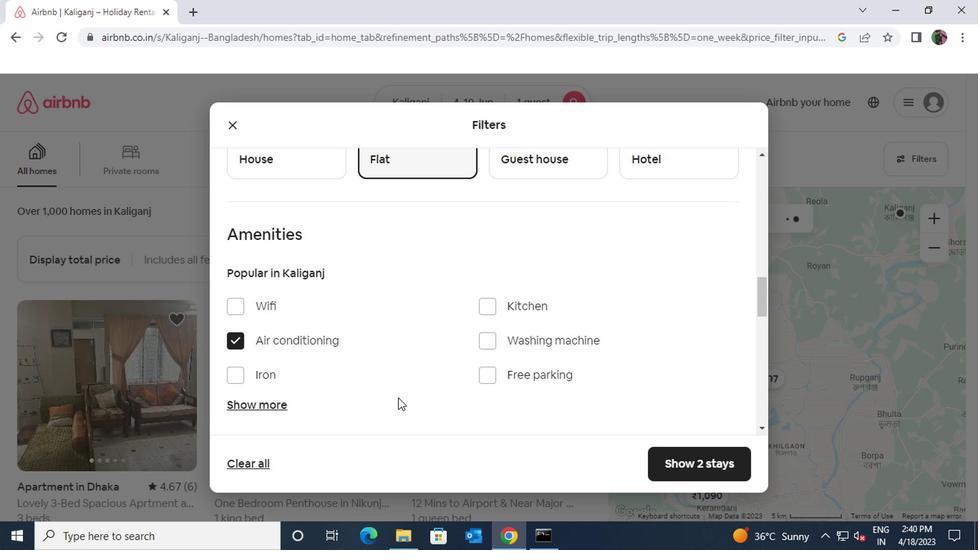 
Action: Mouse scrolled (391, 387) with delta (0, 0)
Screenshot: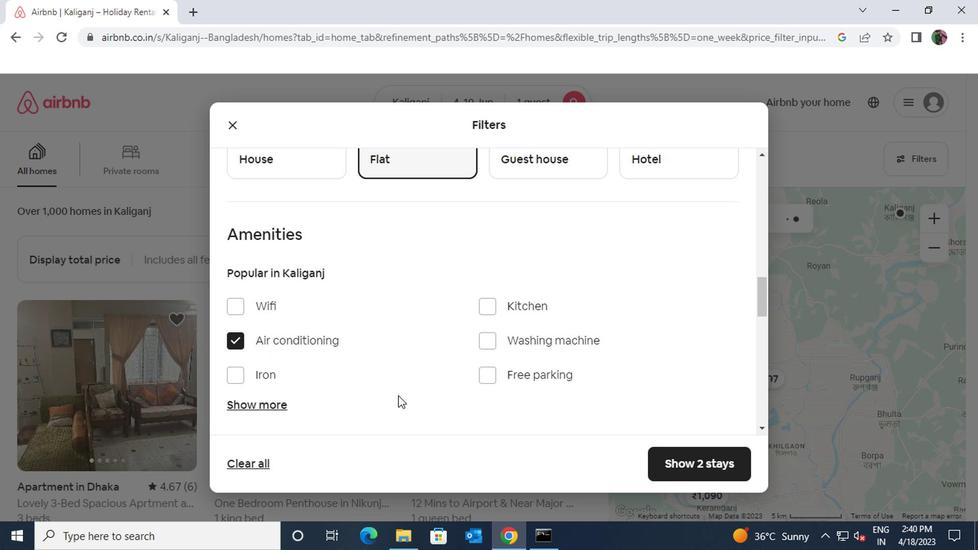 
Action: Mouse scrolled (391, 387) with delta (0, 0)
Screenshot: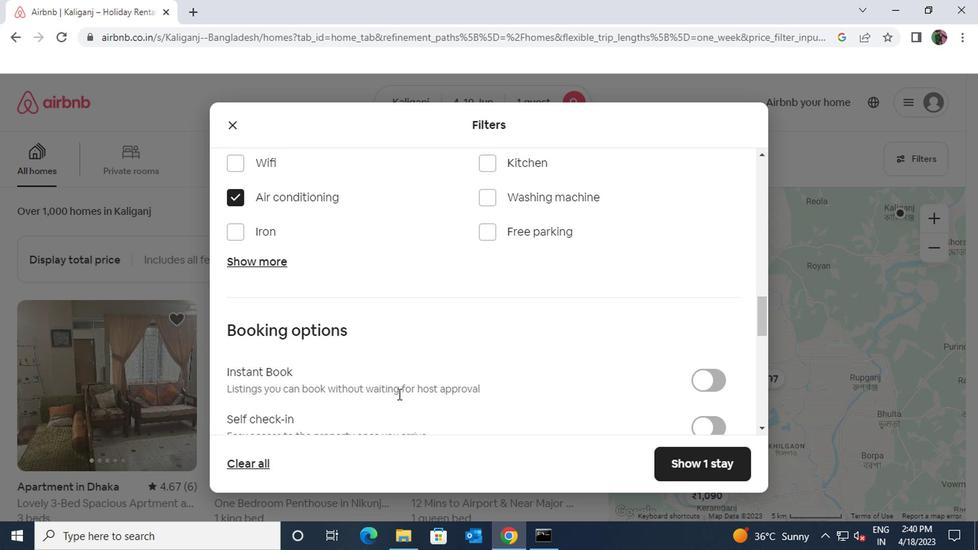 
Action: Mouse moved to (692, 350)
Screenshot: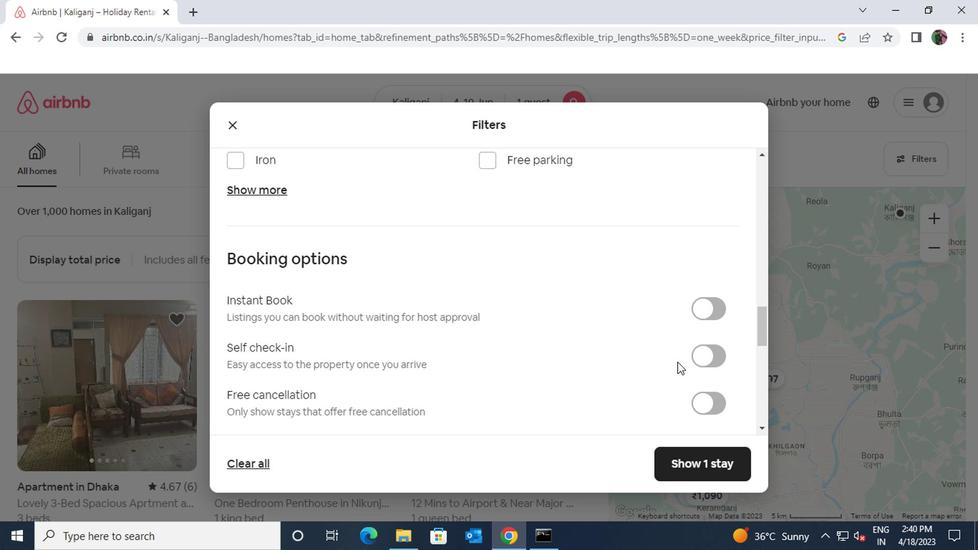 
Action: Mouse pressed left at (692, 350)
Screenshot: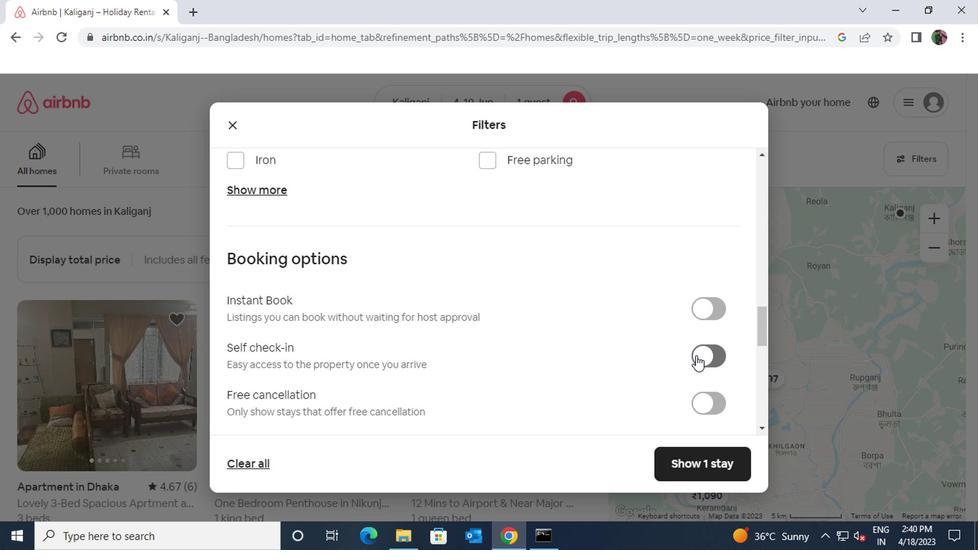 
Action: Mouse moved to (496, 380)
Screenshot: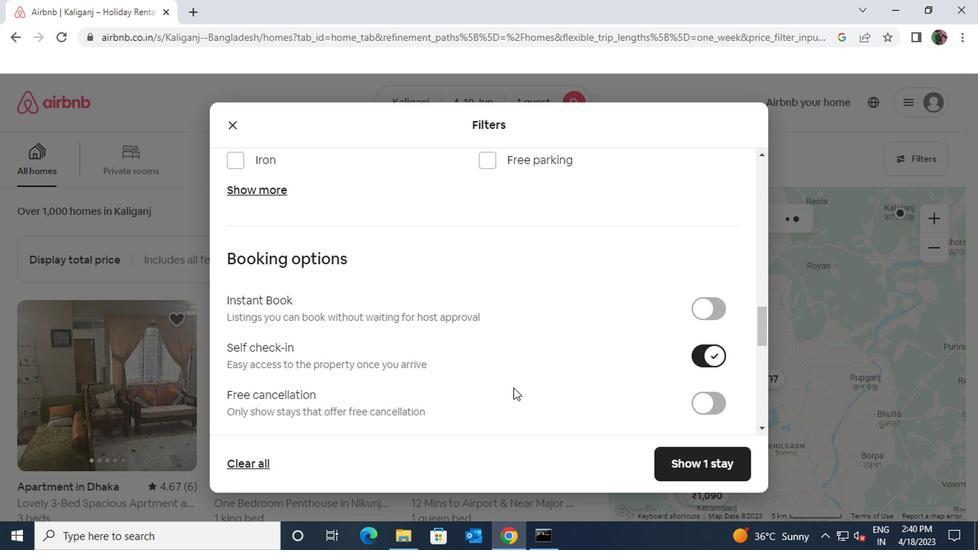 
Action: Mouse scrolled (496, 379) with delta (0, 0)
Screenshot: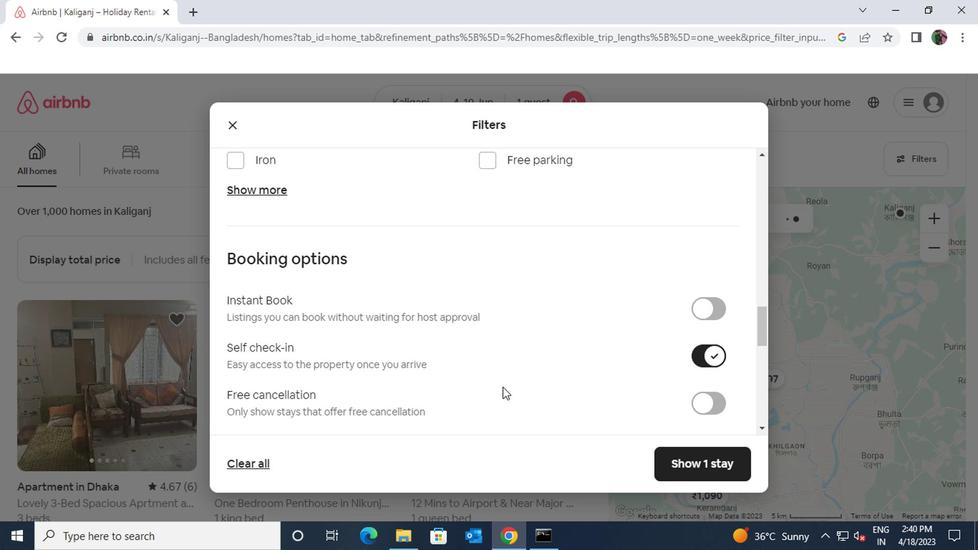 
Action: Mouse scrolled (496, 379) with delta (0, 0)
Screenshot: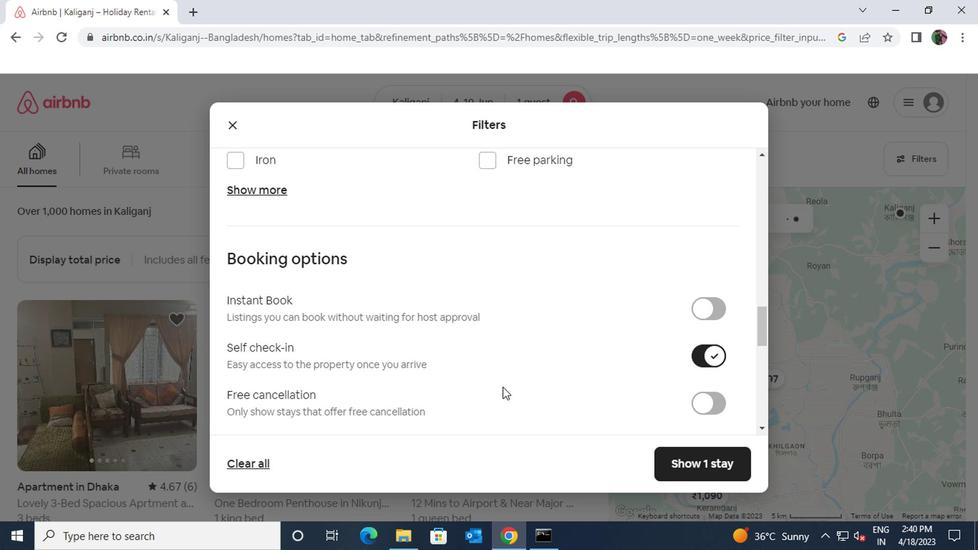 
Action: Mouse scrolled (496, 379) with delta (0, 0)
Screenshot: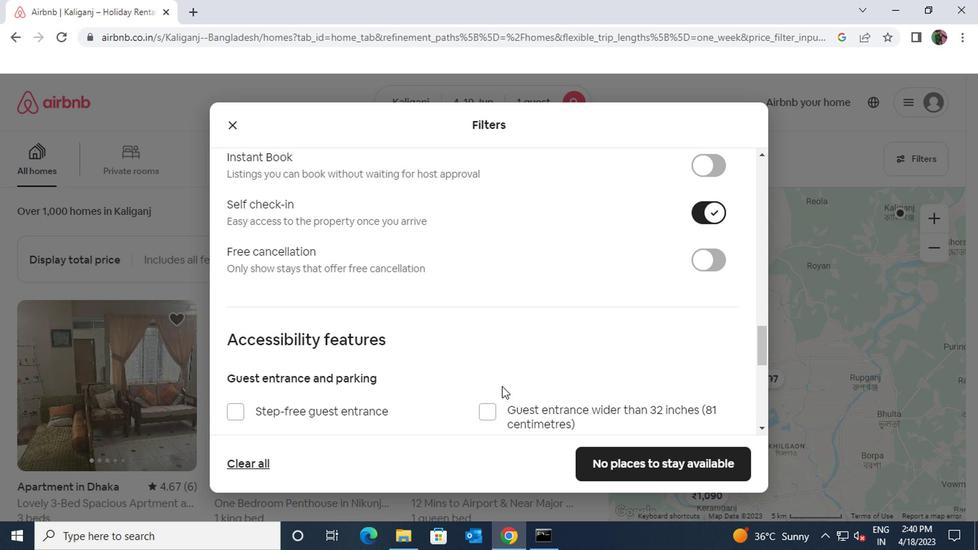 
Action: Mouse scrolled (496, 379) with delta (0, 0)
Screenshot: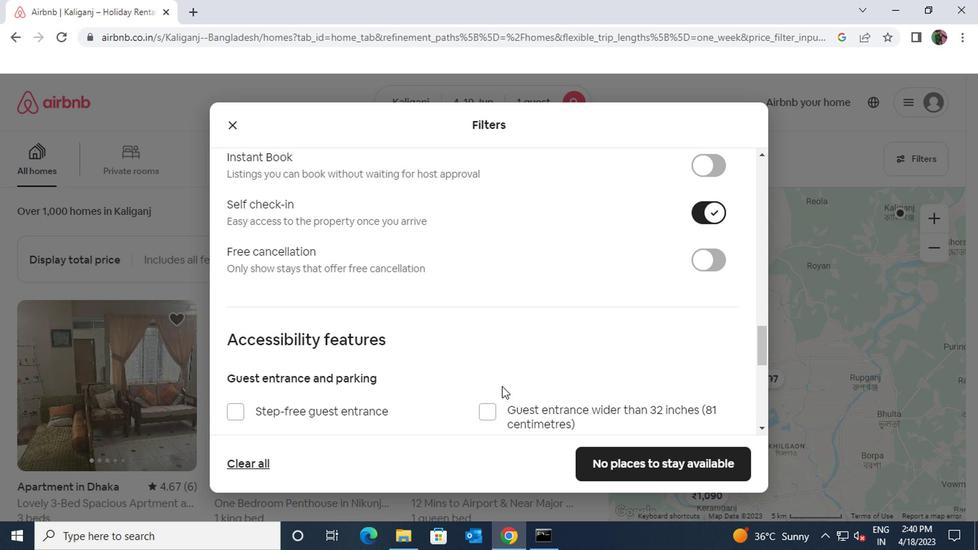 
Action: Mouse scrolled (496, 379) with delta (0, 0)
Screenshot: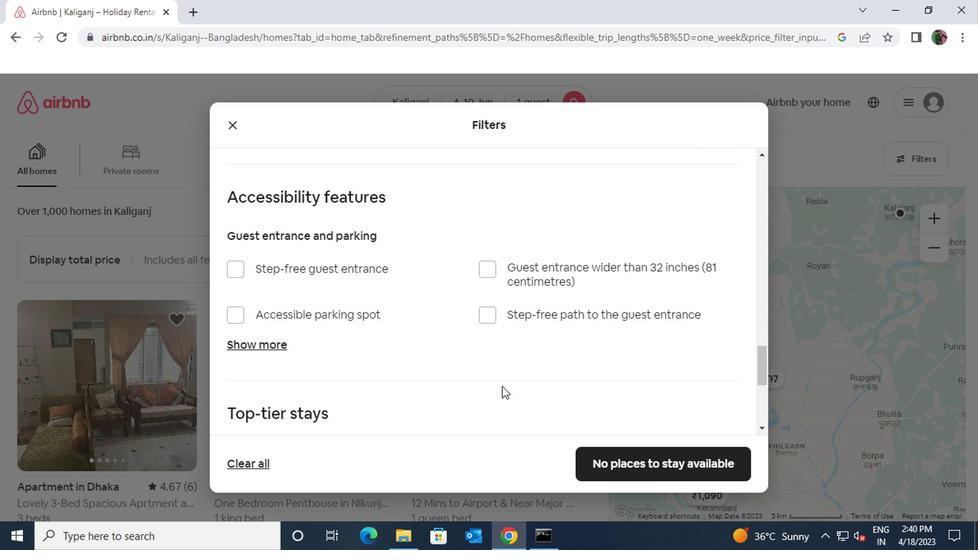 
Action: Mouse scrolled (496, 379) with delta (0, 0)
Screenshot: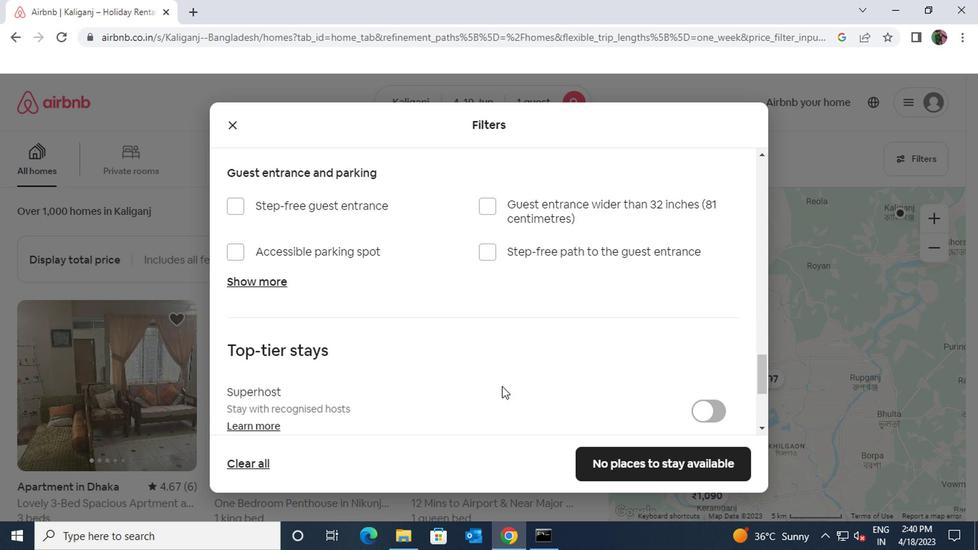 
Action: Mouse scrolled (496, 379) with delta (0, 0)
Screenshot: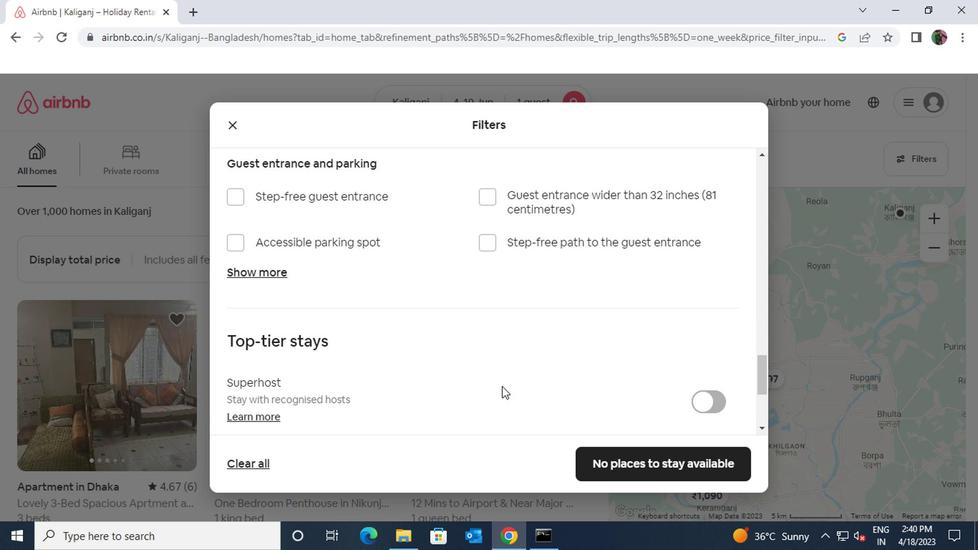 
Action: Mouse scrolled (496, 379) with delta (0, 0)
Screenshot: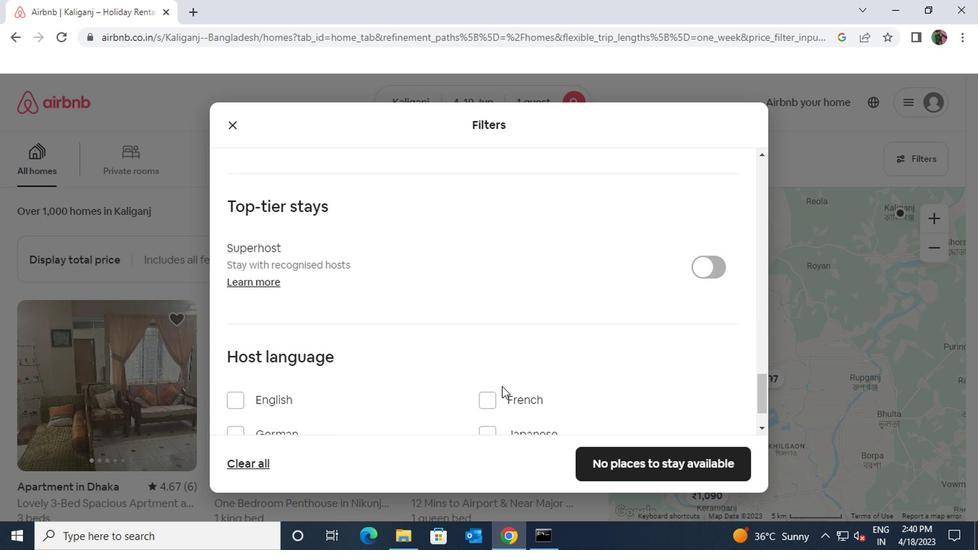 
Action: Mouse moved to (226, 325)
Screenshot: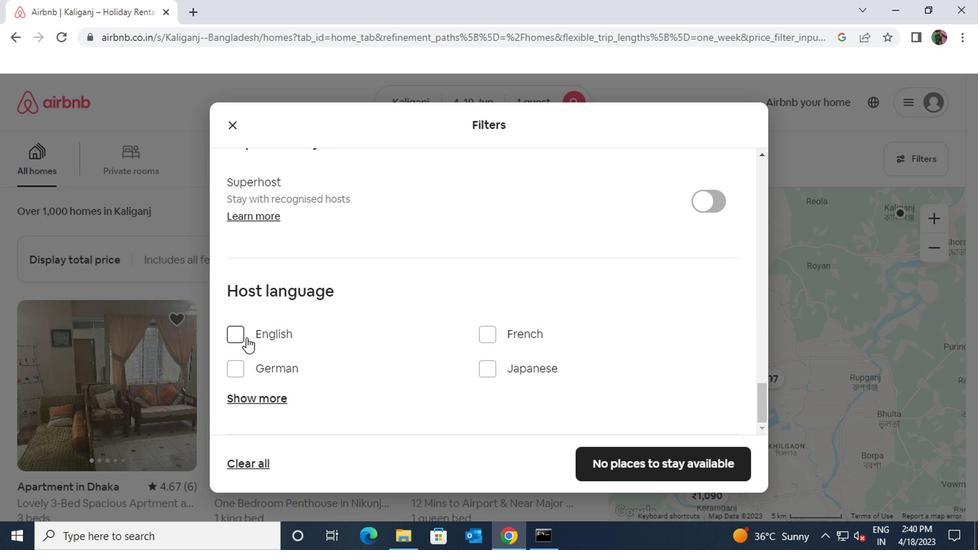 
Action: Mouse pressed left at (226, 325)
Screenshot: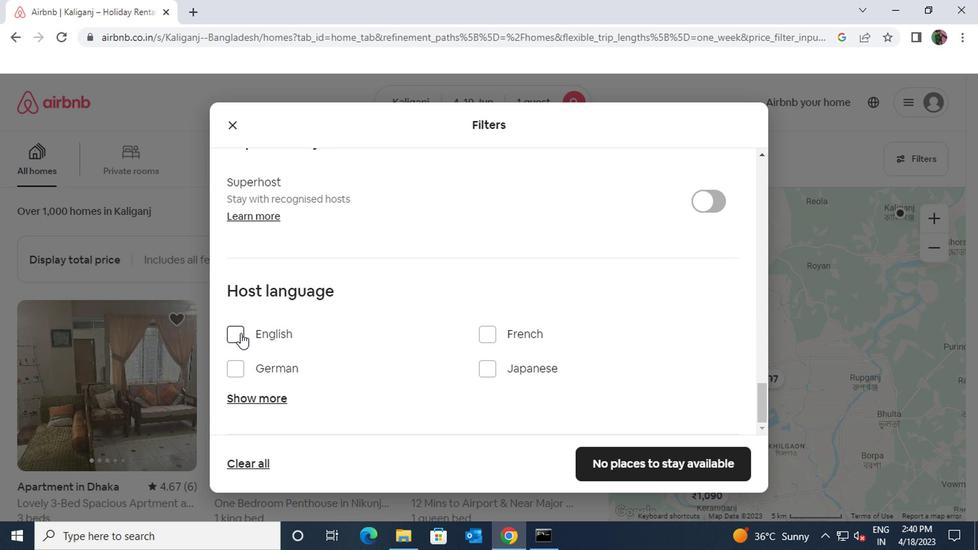 
Action: Mouse moved to (602, 452)
Screenshot: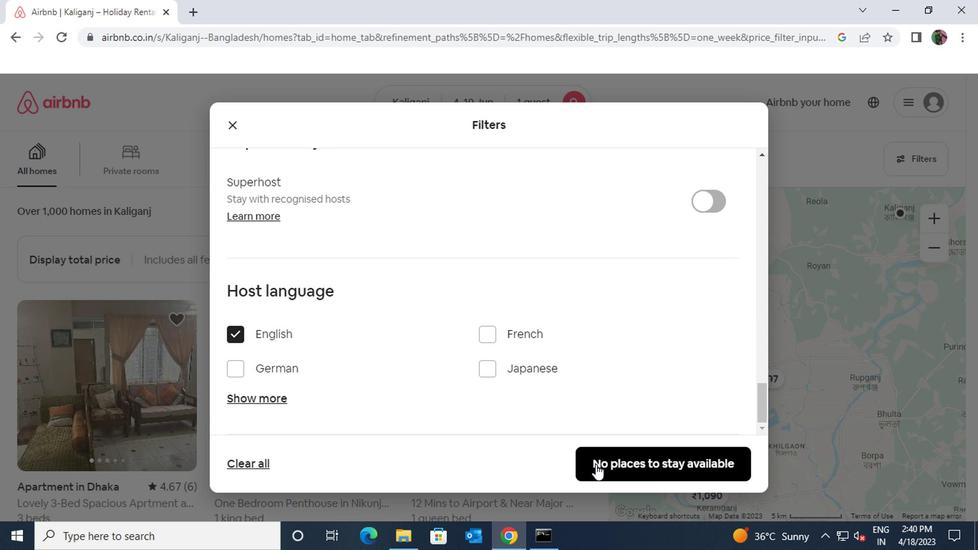 
Action: Mouse pressed left at (602, 452)
Screenshot: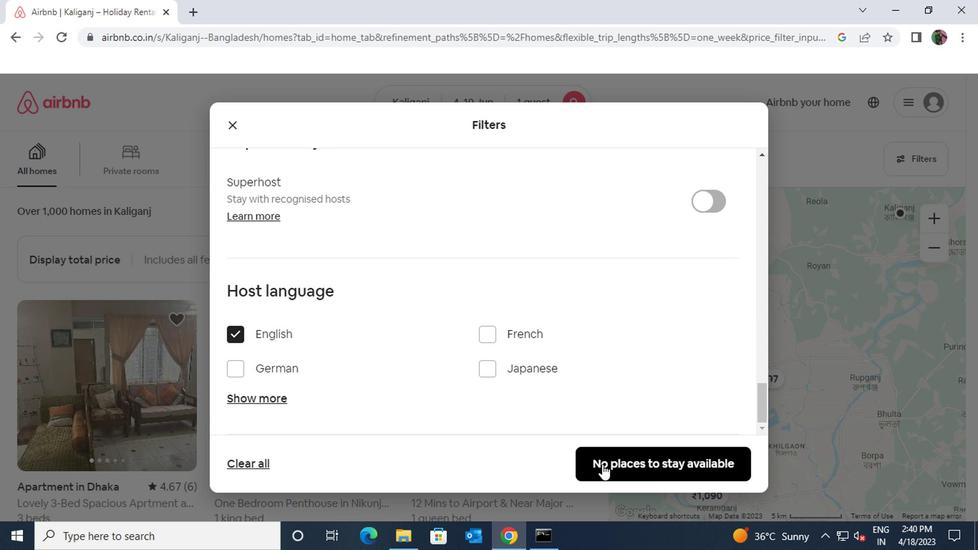 
